 Task: Open Card Event Coordination Review in Board Customer Churn Analysis to Workspace External Affairs and add a team member Softage.1@softage.net, a label Green, a checklist Sales Operations, an attachment from Trello, a color Green and finally, add a card description 'Develop and launch new sales promotion for existing customers' and a comment 'Given the potential impact of this task on our team morale and motivation, let us ensure that we approach it with a sense of positivity and enthusiasm.'. Add a start date 'Jan 05, 1900' with a due date 'Jan 12, 1900'
Action: Mouse moved to (764, 277)
Screenshot: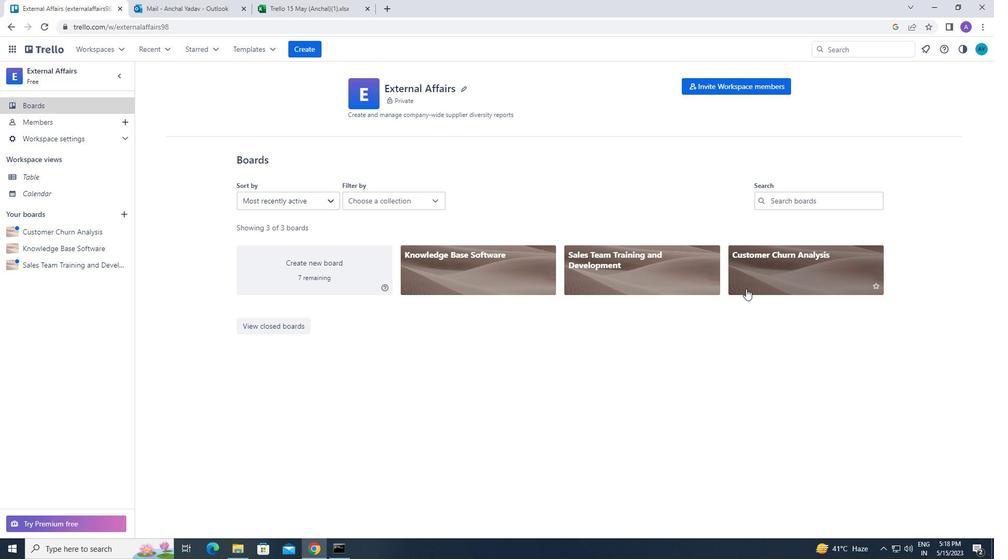 
Action: Mouse pressed left at (764, 277)
Screenshot: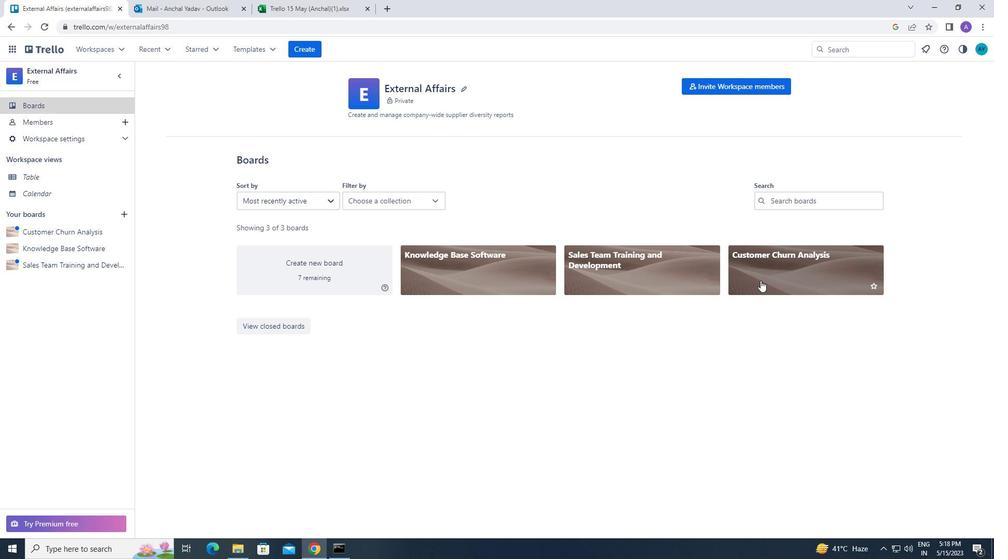 
Action: Mouse moved to (365, 125)
Screenshot: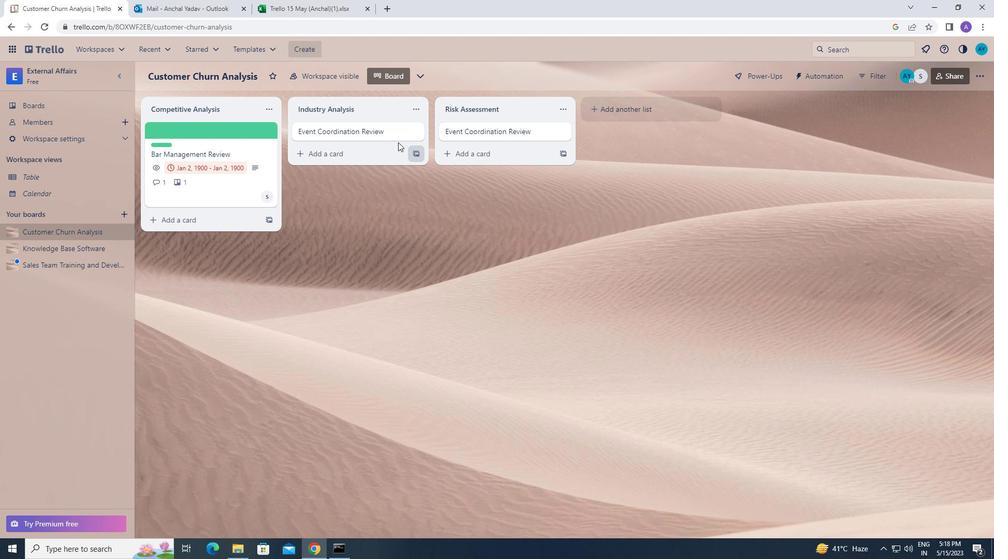 
Action: Mouse pressed left at (365, 125)
Screenshot: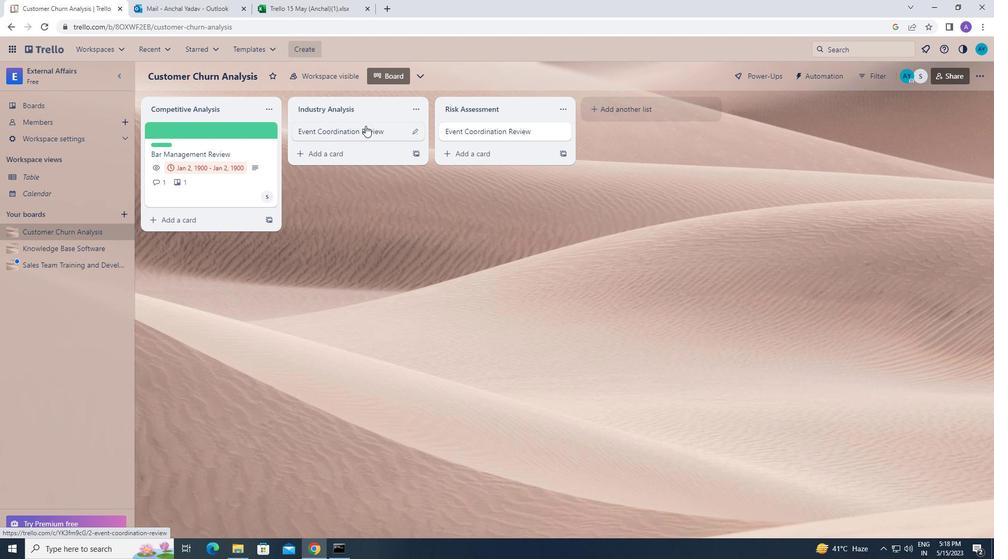 
Action: Mouse moved to (631, 165)
Screenshot: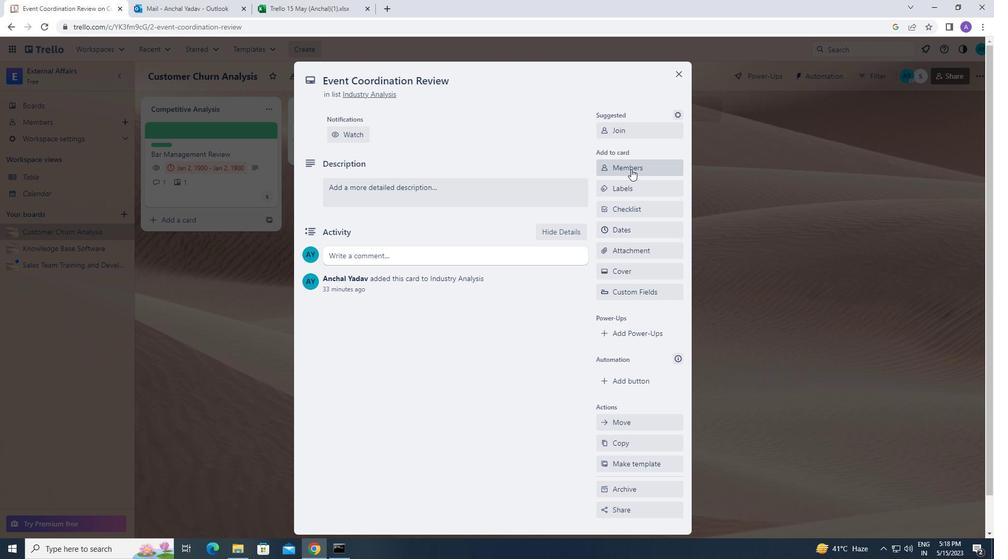 
Action: Mouse pressed left at (631, 165)
Screenshot: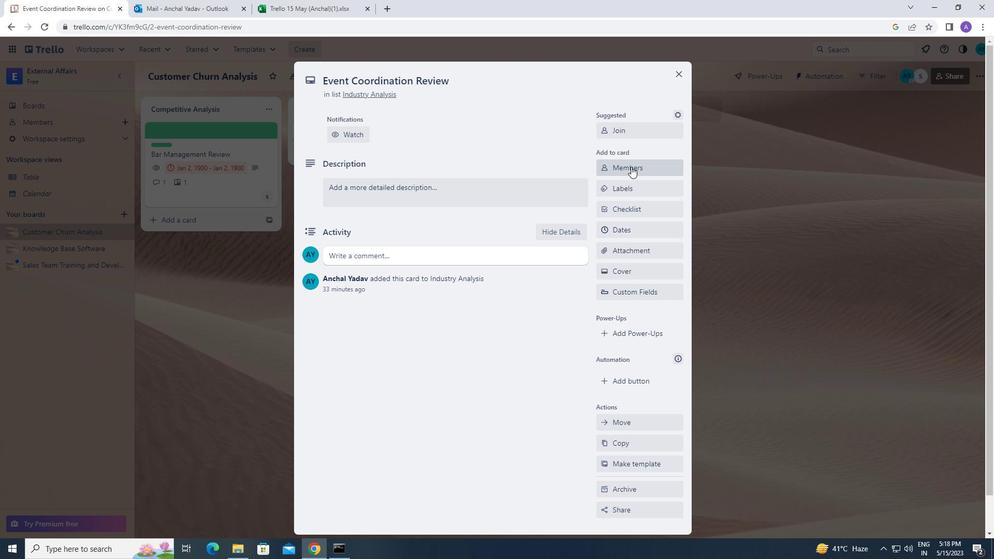 
Action: Mouse moved to (642, 216)
Screenshot: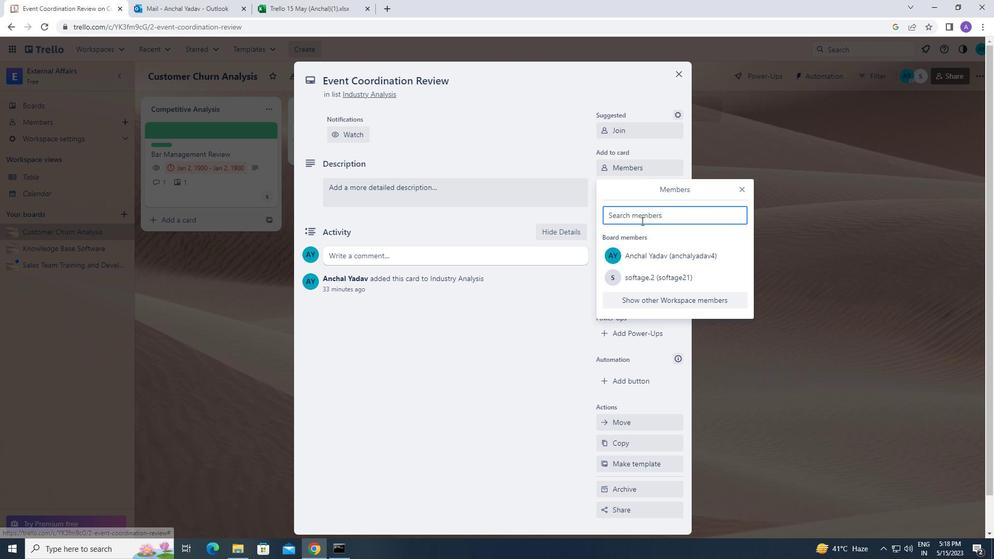 
Action: Mouse pressed left at (642, 216)
Screenshot: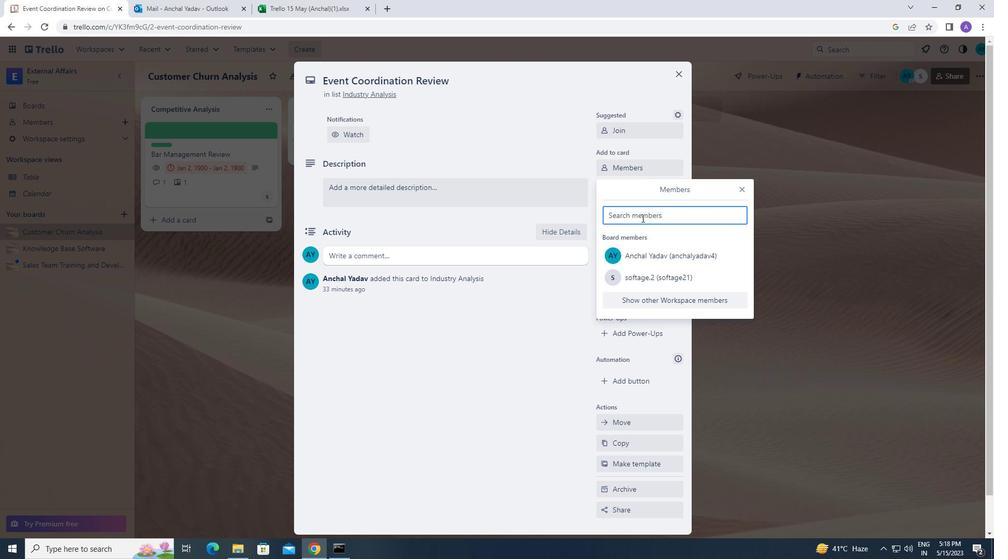 
Action: Key pressed <Key.caps_lock>s<Key.caps_lock>oftage.1<Key.shift_r>@sof
Screenshot: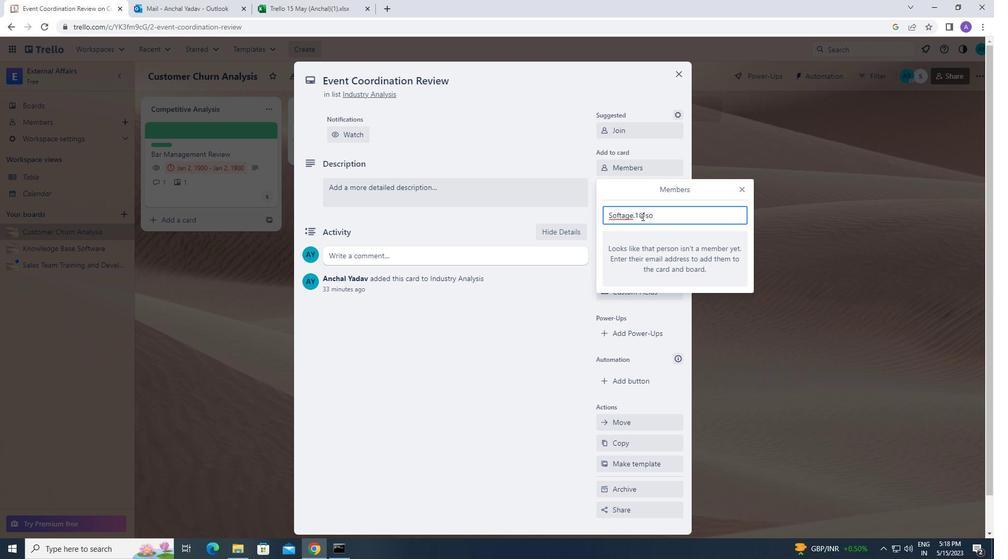 
Action: Mouse moved to (569, 322)
Screenshot: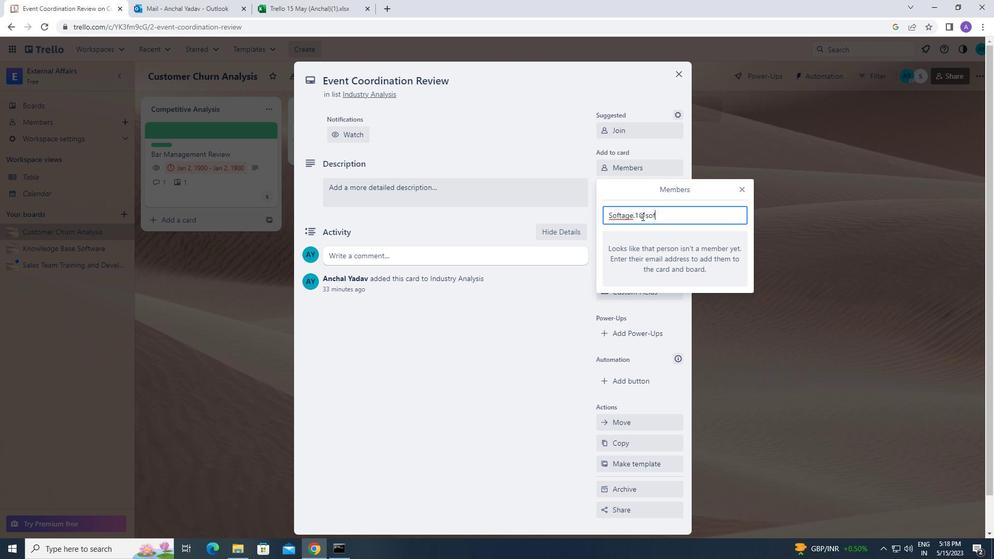 
Action: Key pressed t
Screenshot: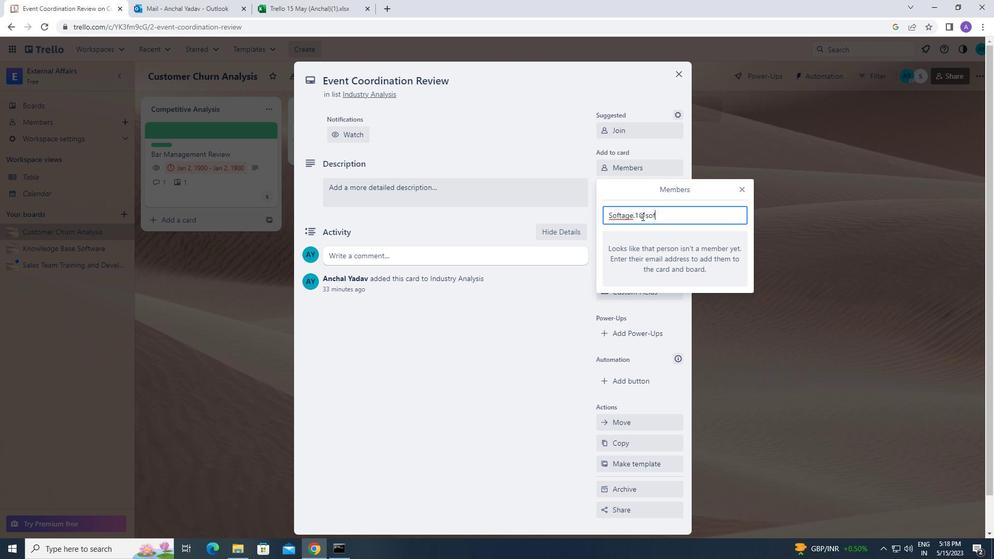 
Action: Mouse moved to (484, 300)
Screenshot: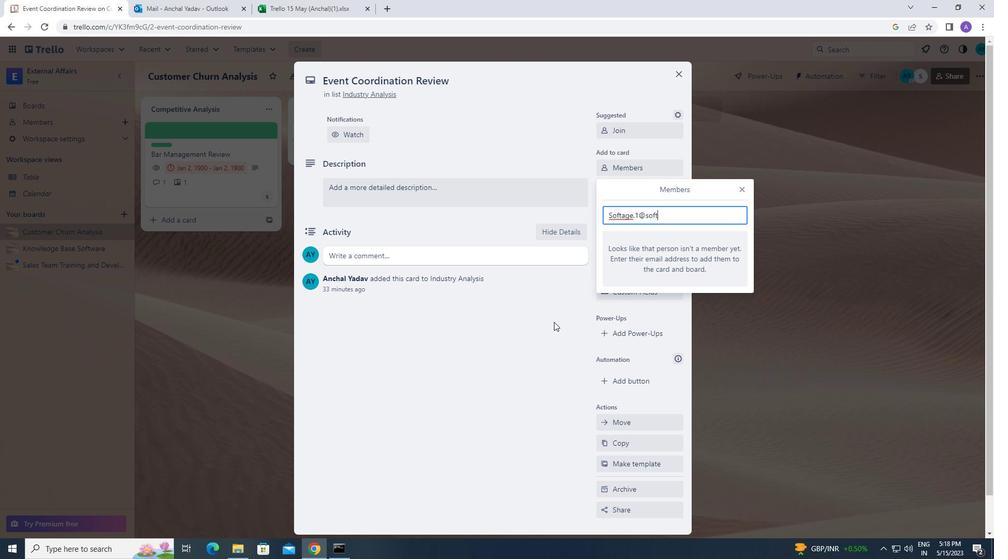 
Action: Key pressed age.net
Screenshot: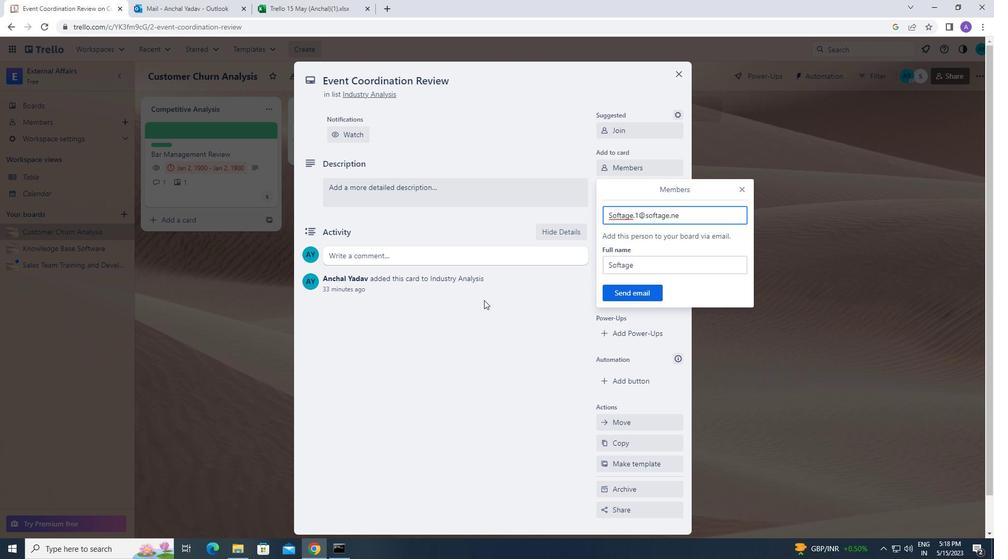 
Action: Mouse moved to (612, 289)
Screenshot: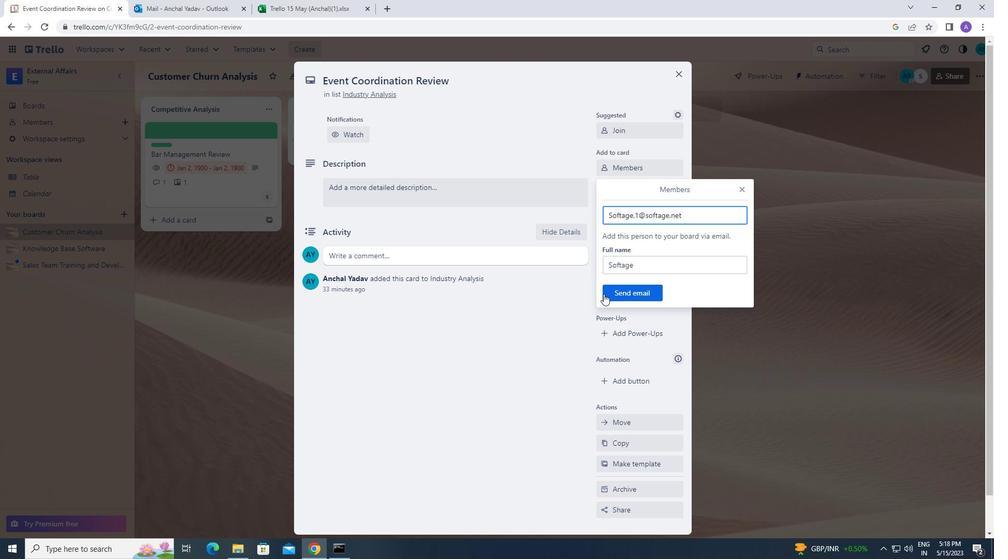 
Action: Mouse pressed left at (612, 289)
Screenshot: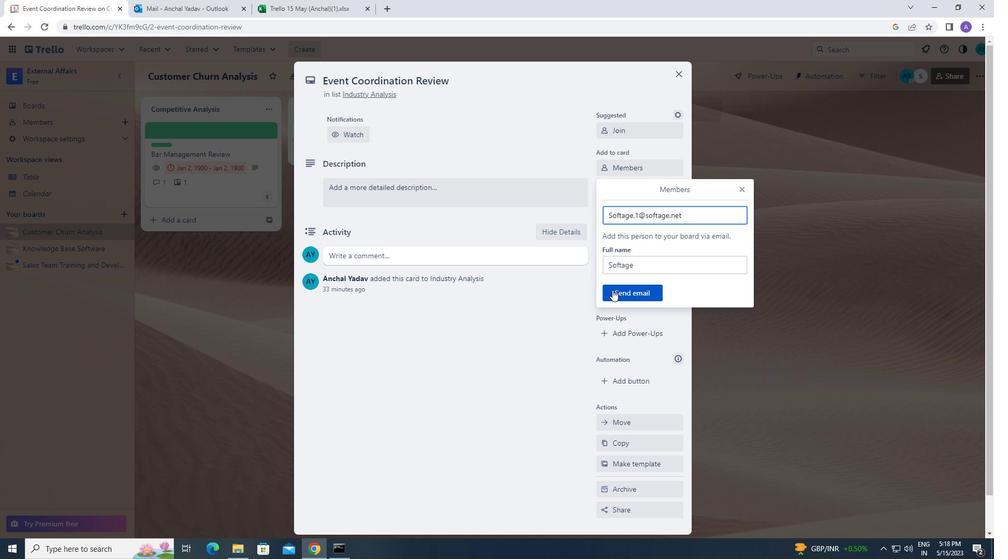 
Action: Mouse moved to (636, 184)
Screenshot: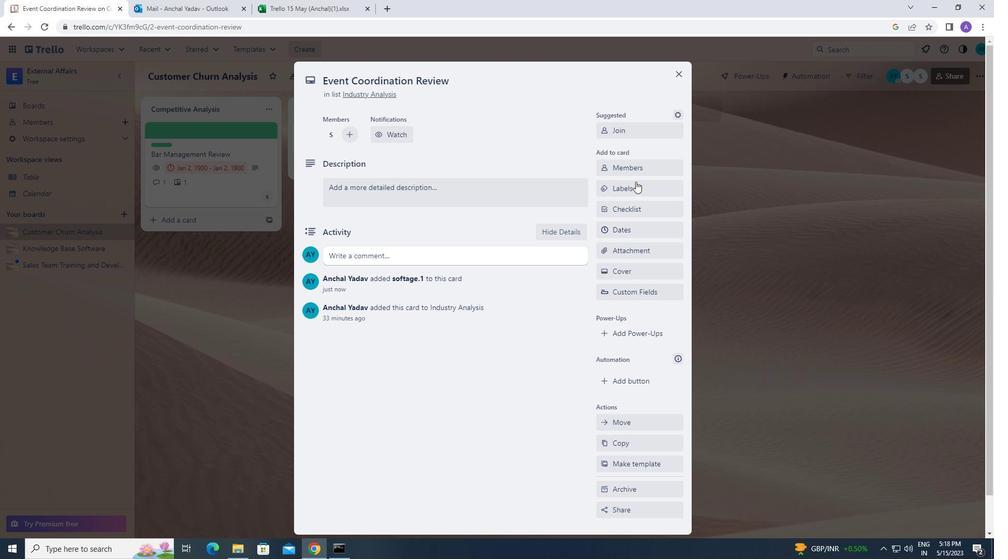 
Action: Mouse pressed left at (636, 184)
Screenshot: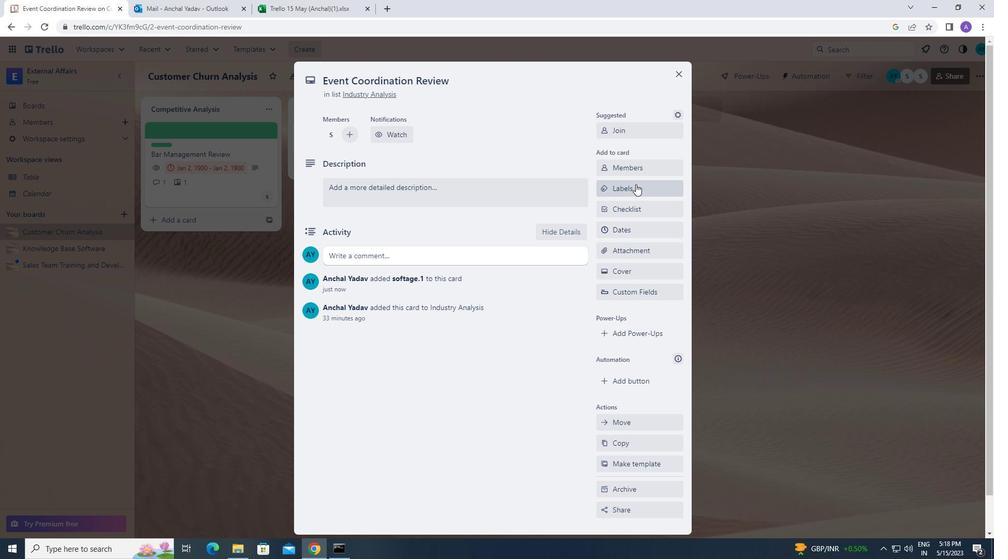 
Action: Mouse moved to (667, 392)
Screenshot: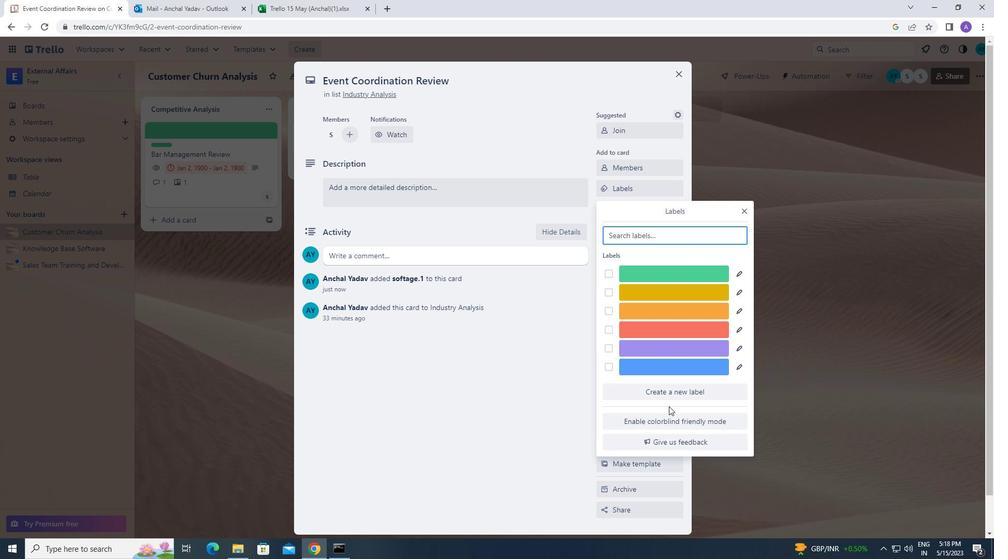 
Action: Mouse pressed left at (667, 392)
Screenshot: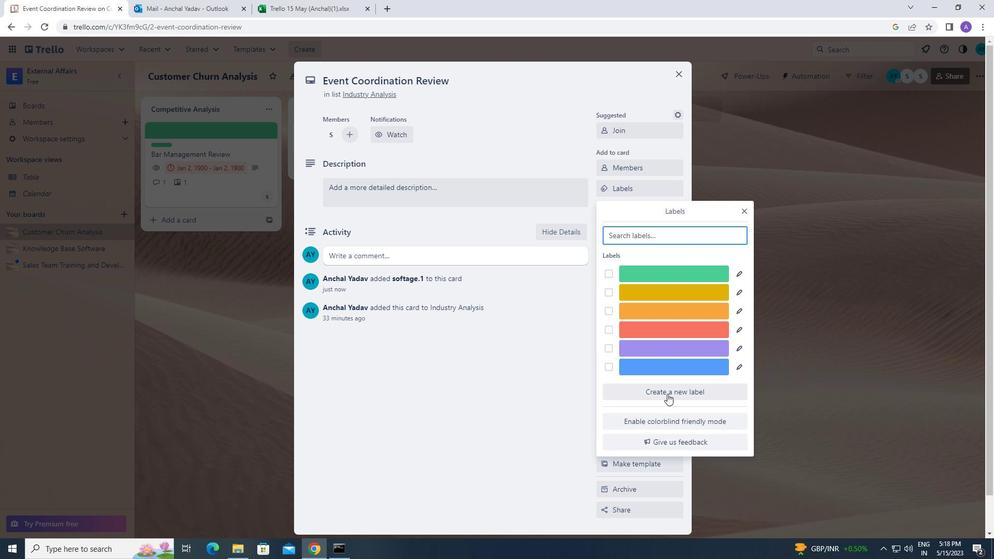 
Action: Mouse moved to (614, 360)
Screenshot: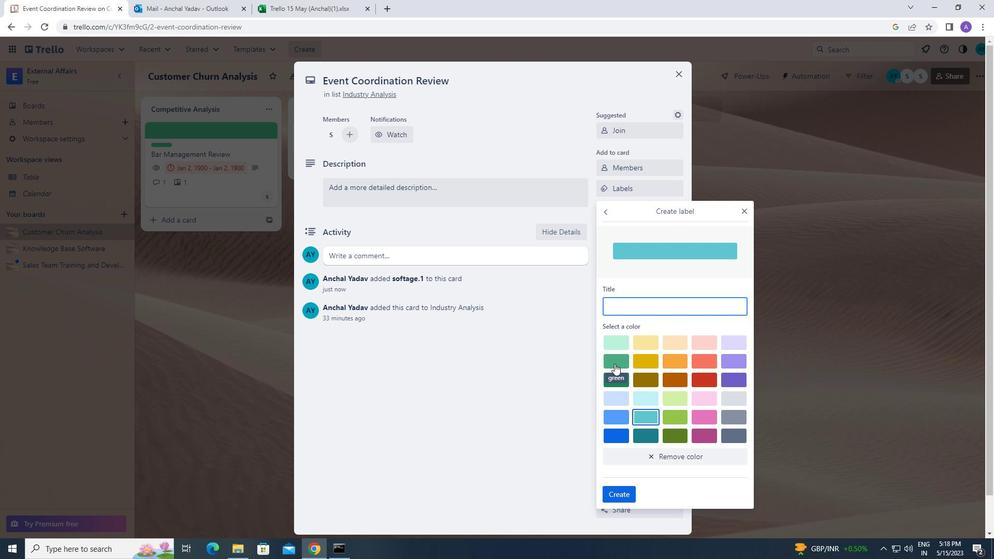 
Action: Mouse pressed left at (614, 360)
Screenshot: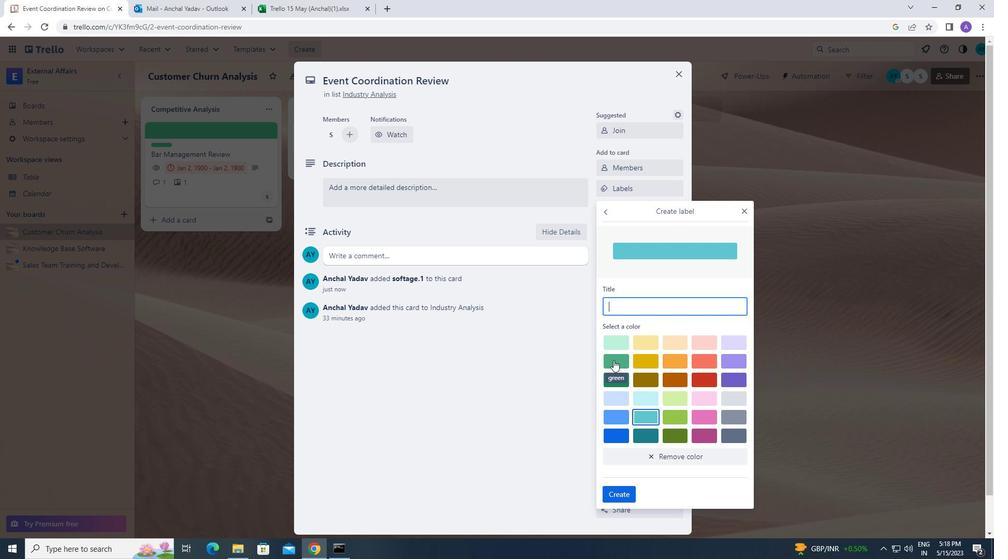 
Action: Mouse moved to (618, 493)
Screenshot: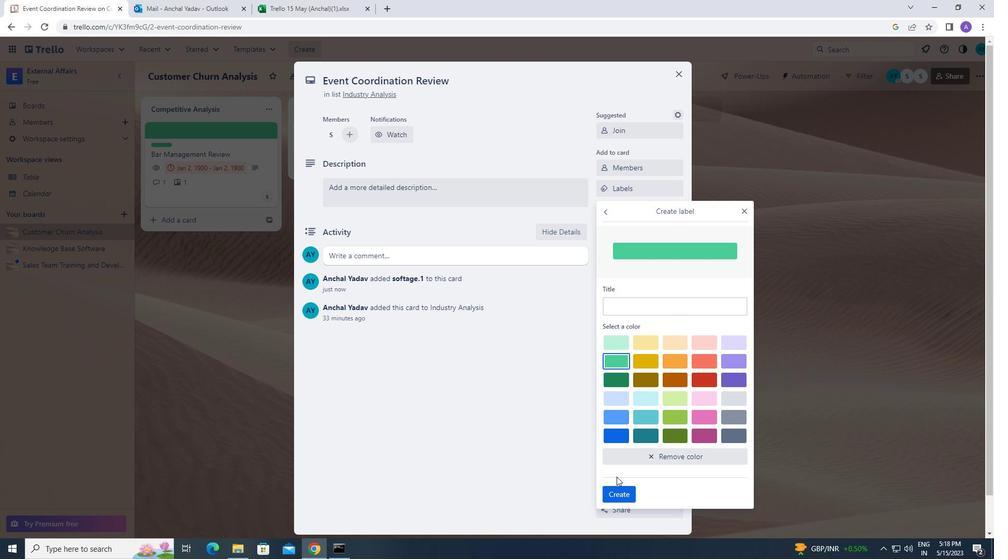 
Action: Mouse pressed left at (618, 493)
Screenshot: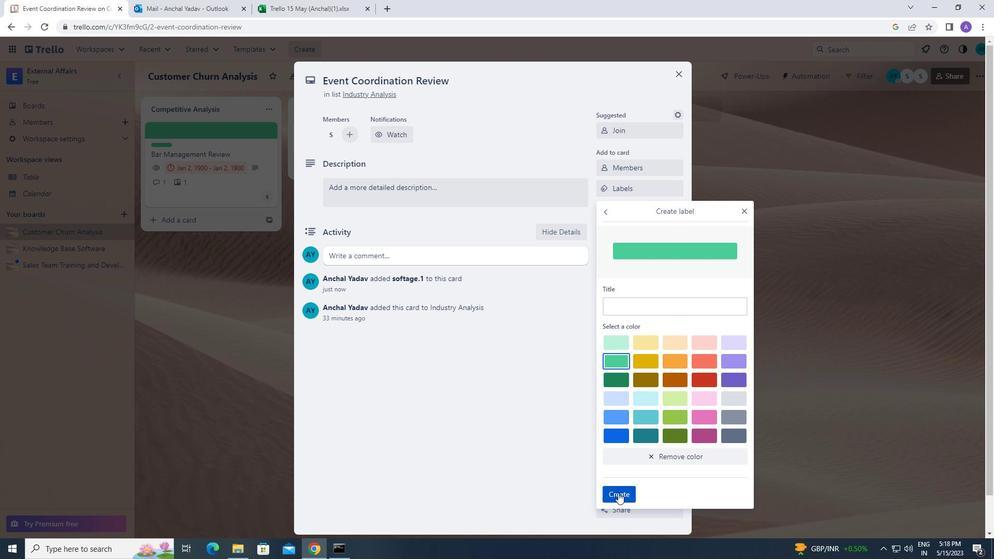 
Action: Mouse moved to (746, 212)
Screenshot: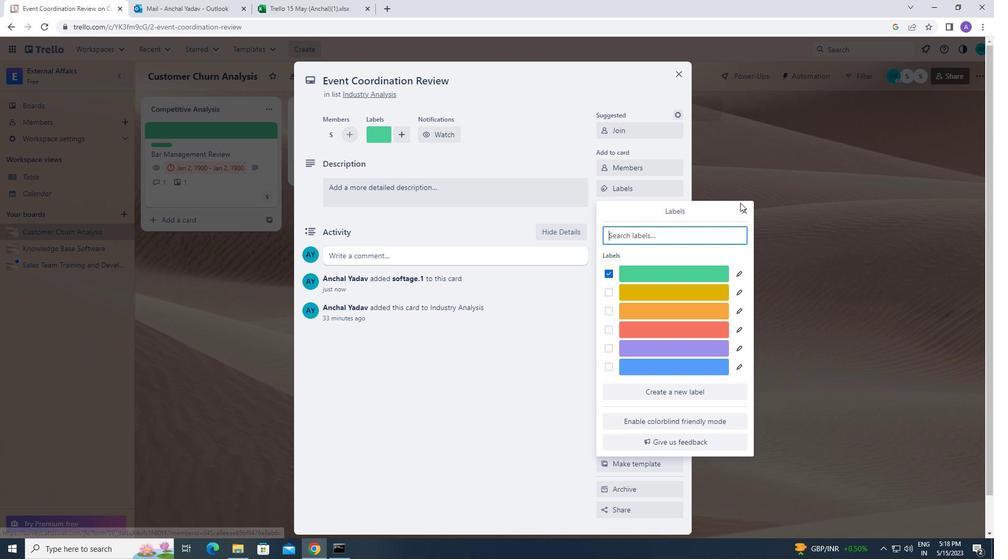 
Action: Mouse pressed left at (746, 212)
Screenshot: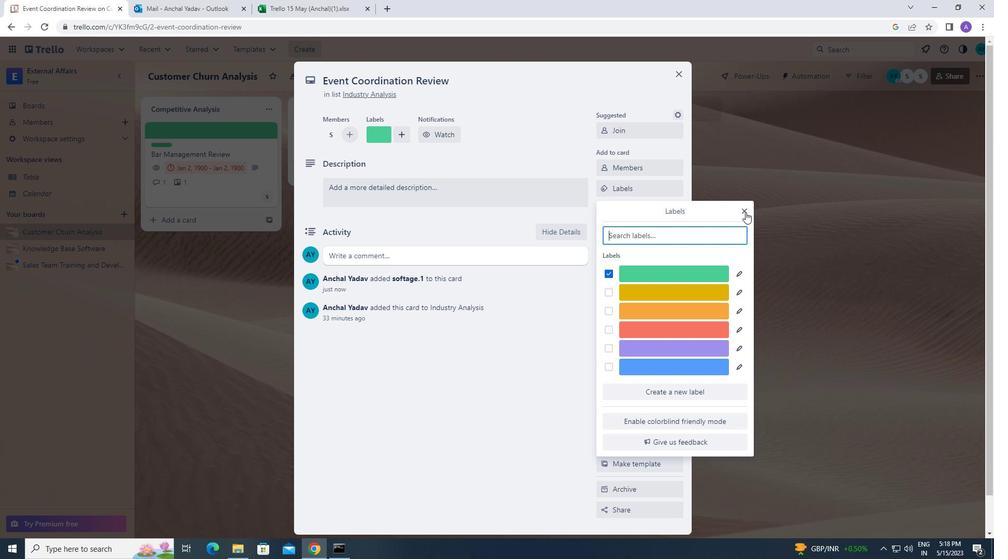 
Action: Mouse moved to (646, 209)
Screenshot: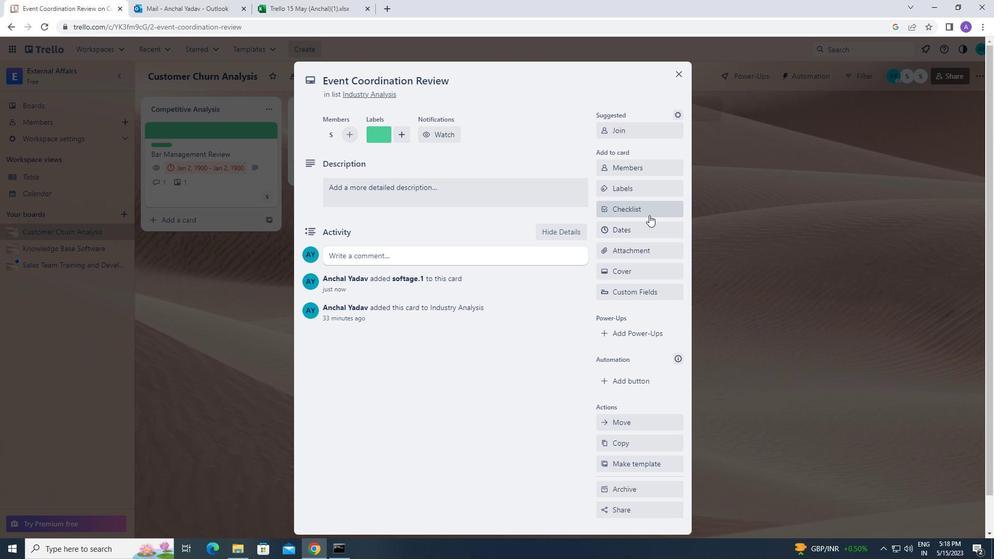 
Action: Mouse pressed left at (646, 209)
Screenshot: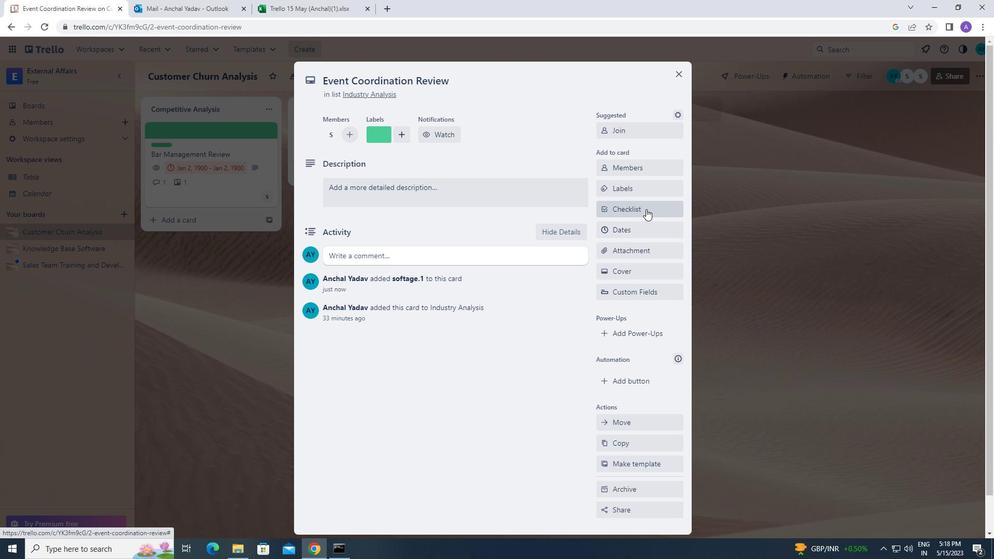 
Action: Mouse moved to (638, 231)
Screenshot: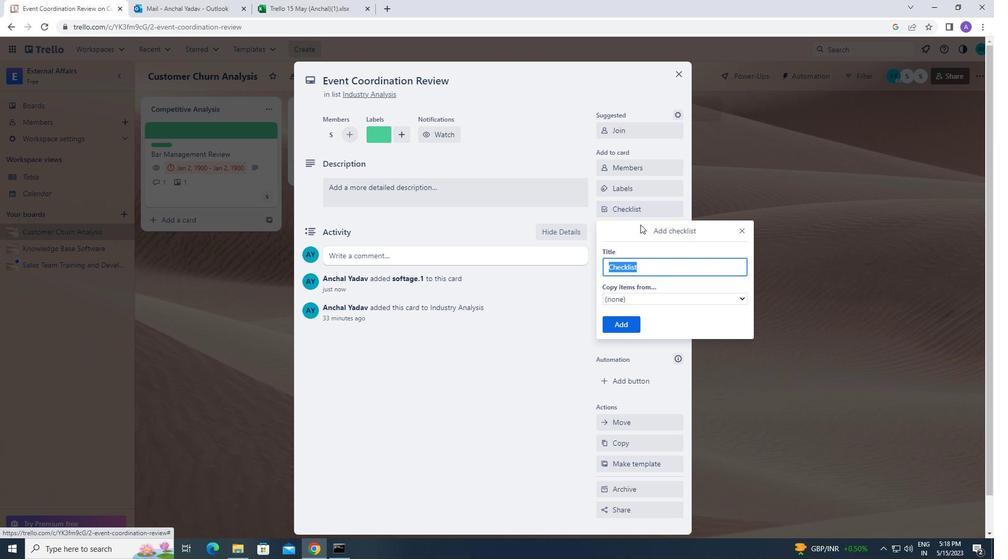 
Action: Key pressed <Key.caps_lock>s<Key.caps_lock>ales<Key.space><Key.caps_lock>o<Key.caps_lock>pr<Key.backspace>erations
Screenshot: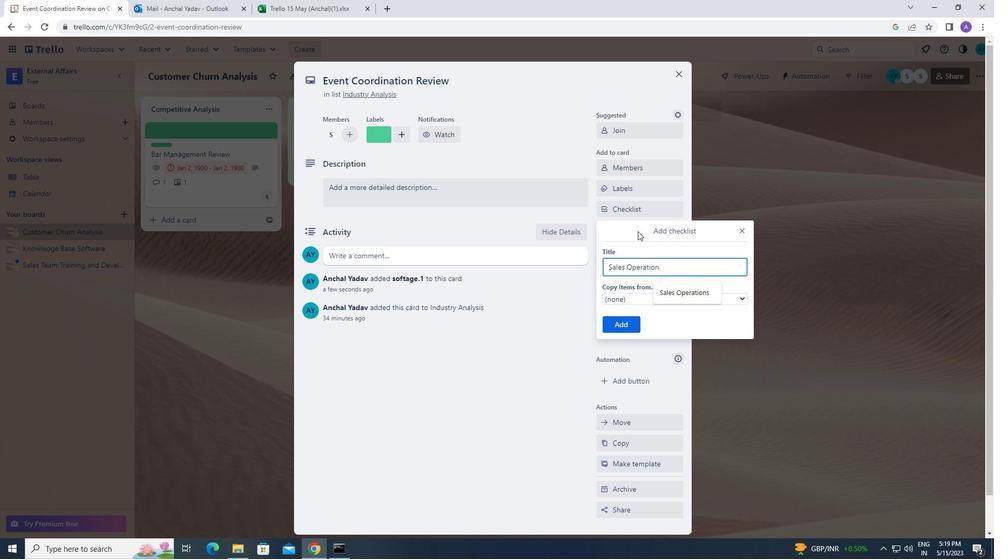 
Action: Mouse moved to (621, 322)
Screenshot: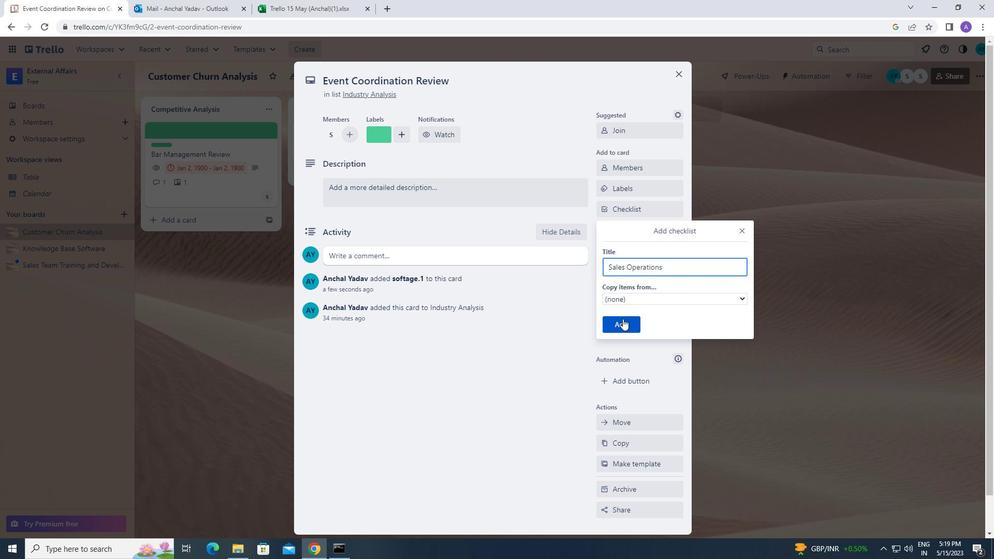 
Action: Mouse pressed left at (621, 322)
Screenshot: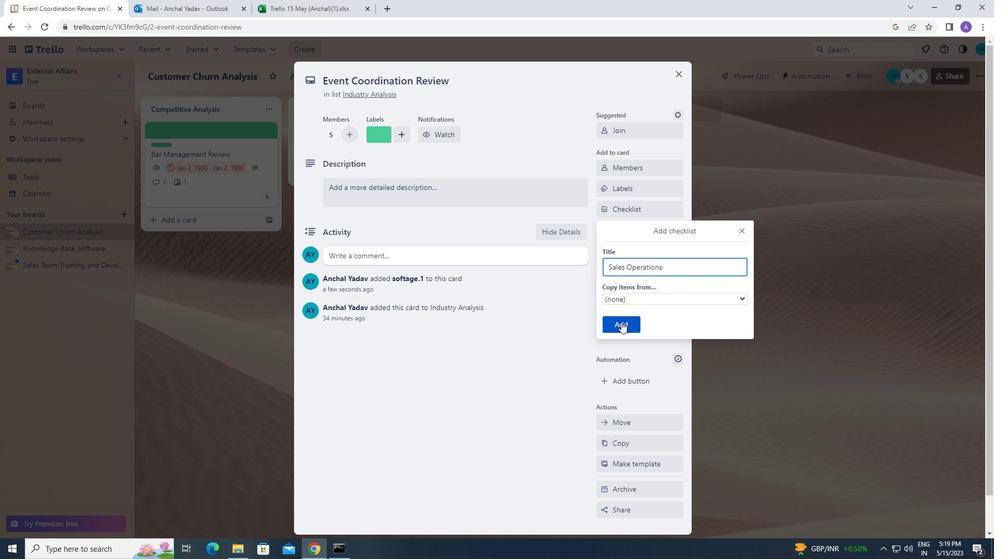 
Action: Mouse moved to (629, 246)
Screenshot: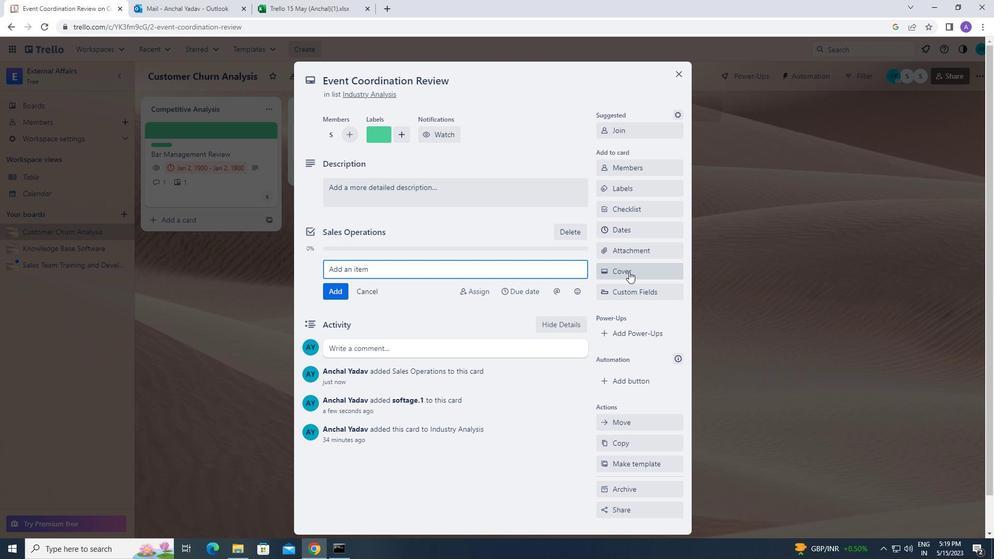 
Action: Mouse pressed left at (629, 246)
Screenshot: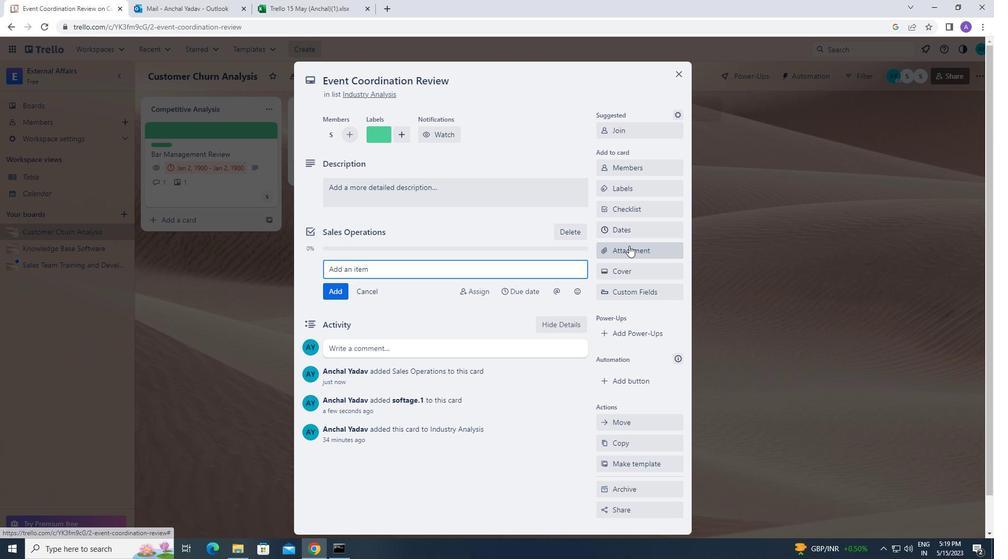 
Action: Mouse moved to (631, 317)
Screenshot: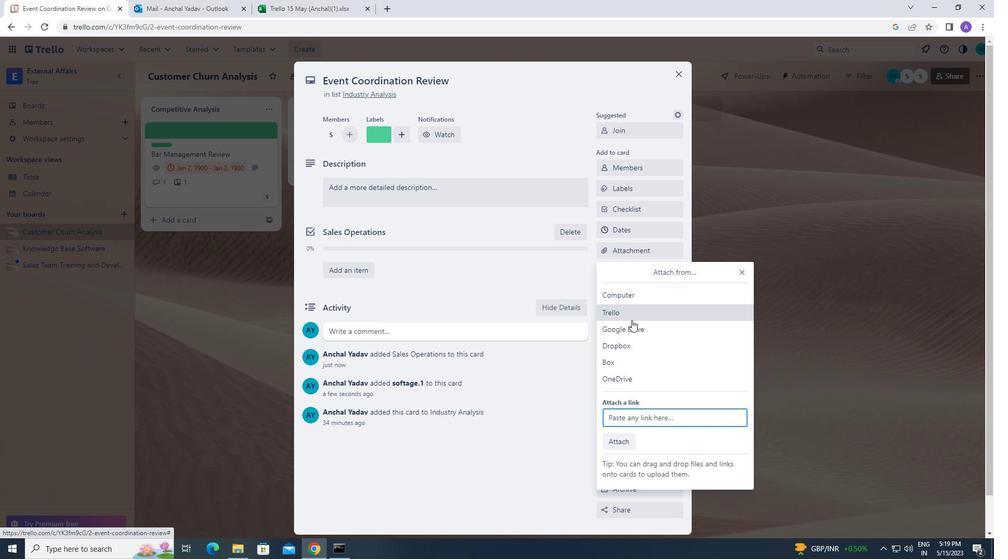 
Action: Mouse pressed left at (631, 317)
Screenshot: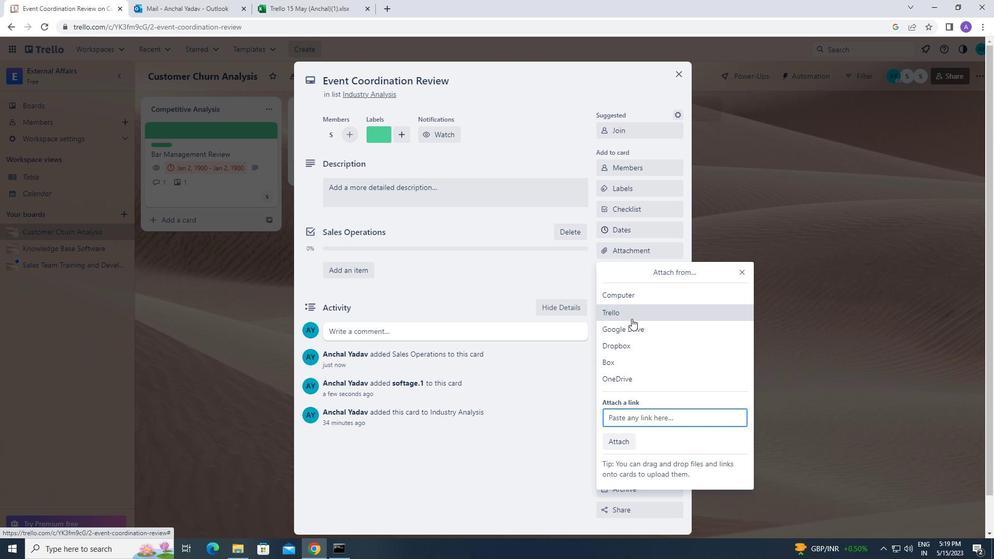 
Action: Mouse moved to (633, 342)
Screenshot: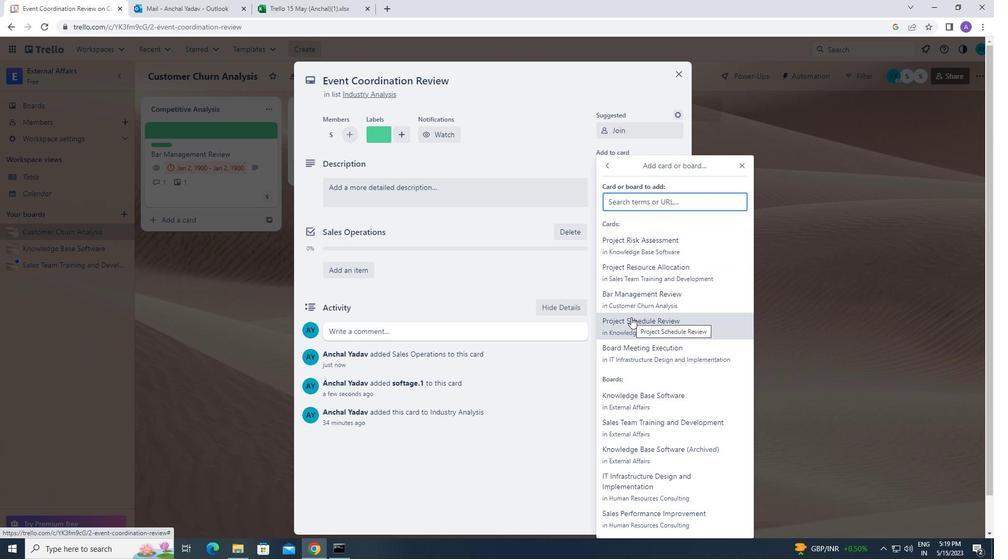 
Action: Mouse pressed left at (633, 342)
Screenshot: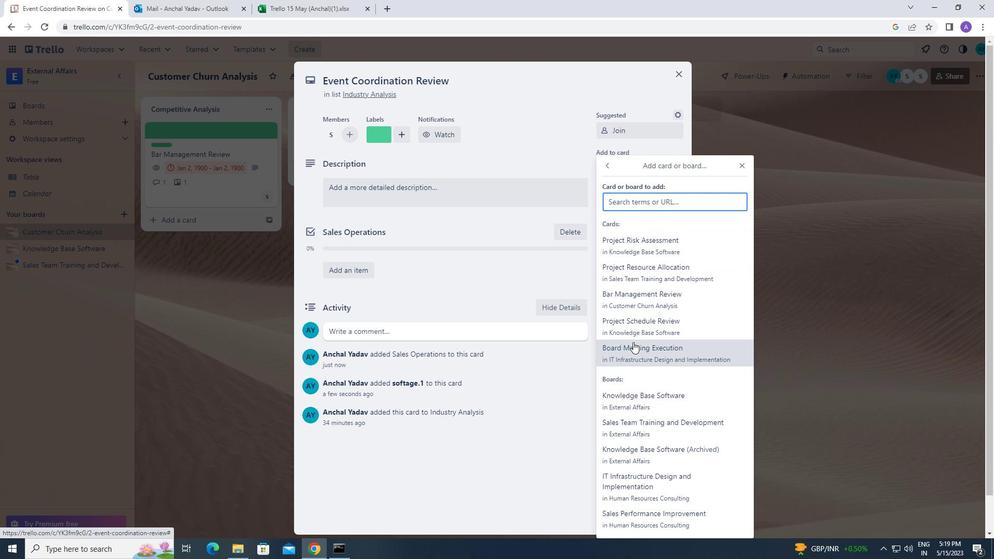 
Action: Mouse moved to (624, 275)
Screenshot: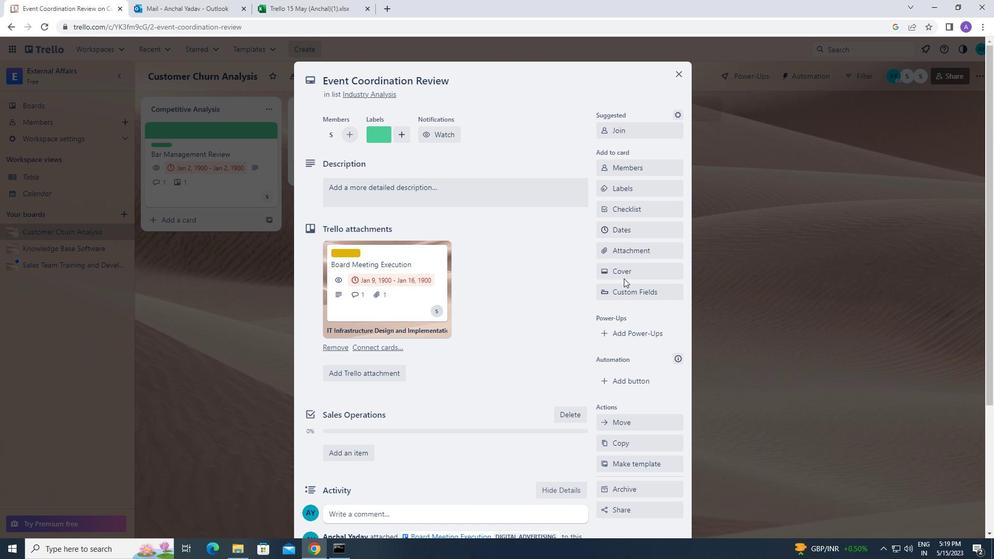 
Action: Mouse pressed left at (624, 275)
Screenshot: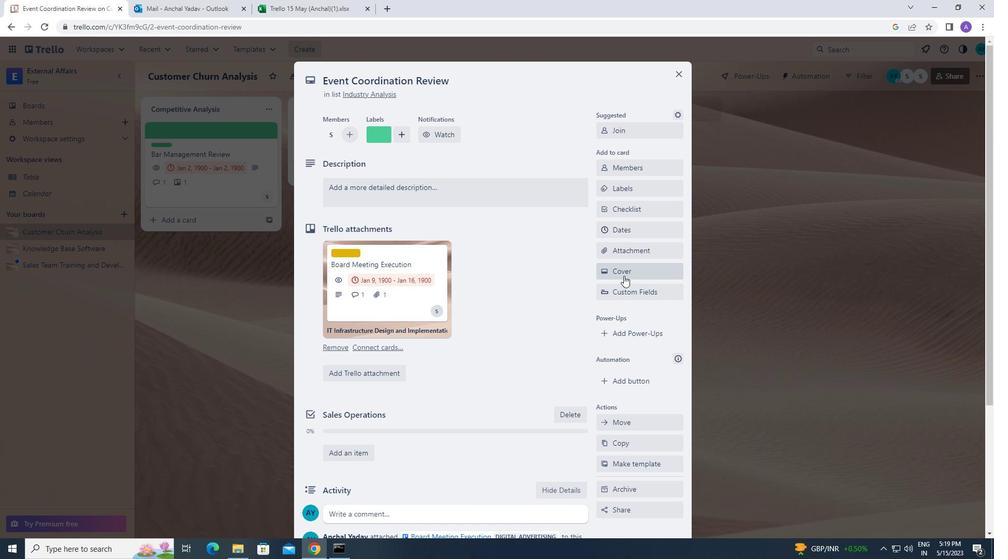 
Action: Mouse moved to (618, 327)
Screenshot: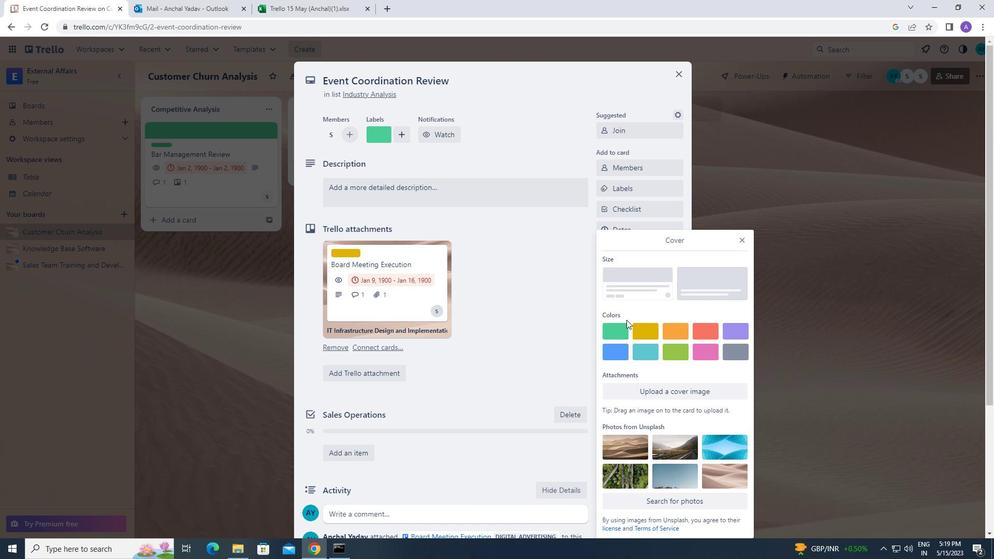 
Action: Mouse pressed left at (618, 327)
Screenshot: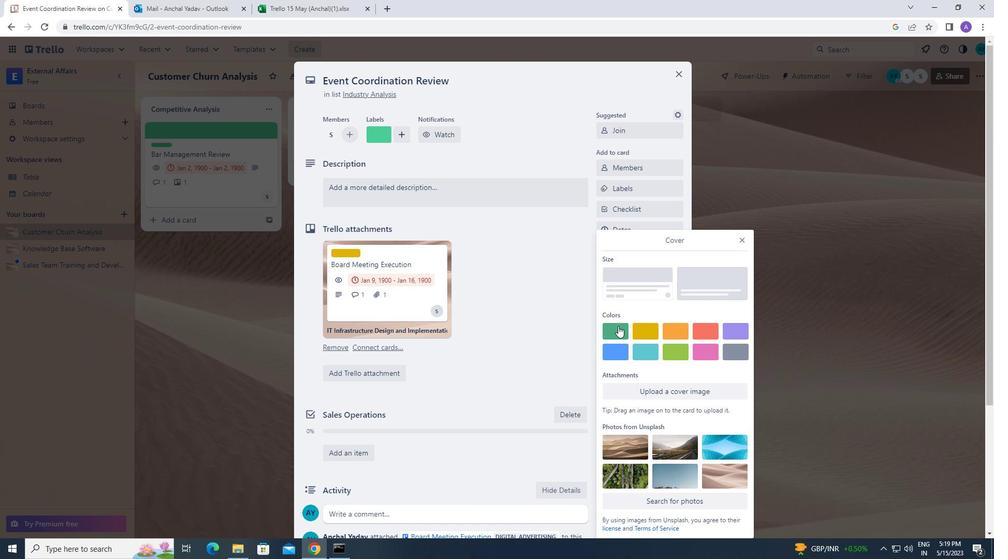 
Action: Mouse moved to (737, 221)
Screenshot: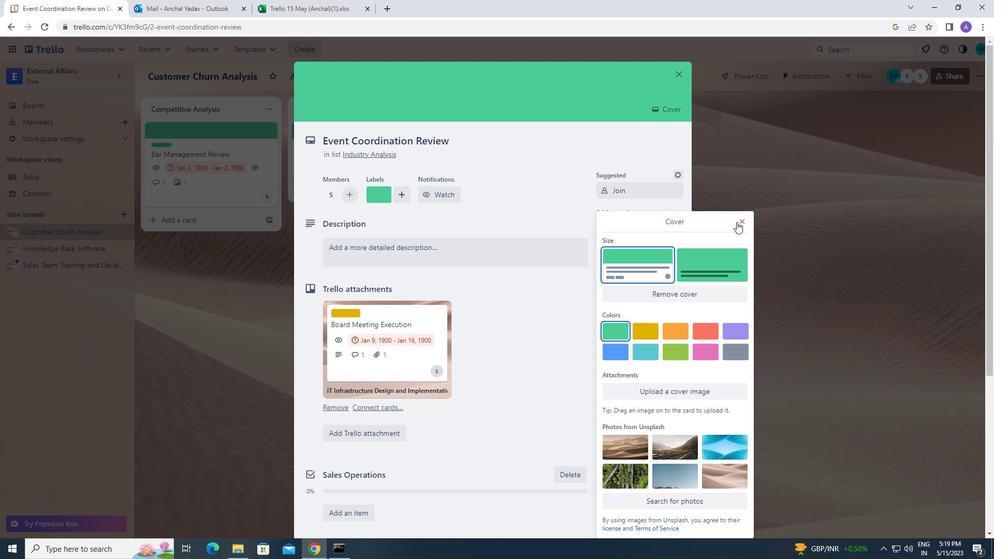 
Action: Mouse pressed left at (737, 221)
Screenshot: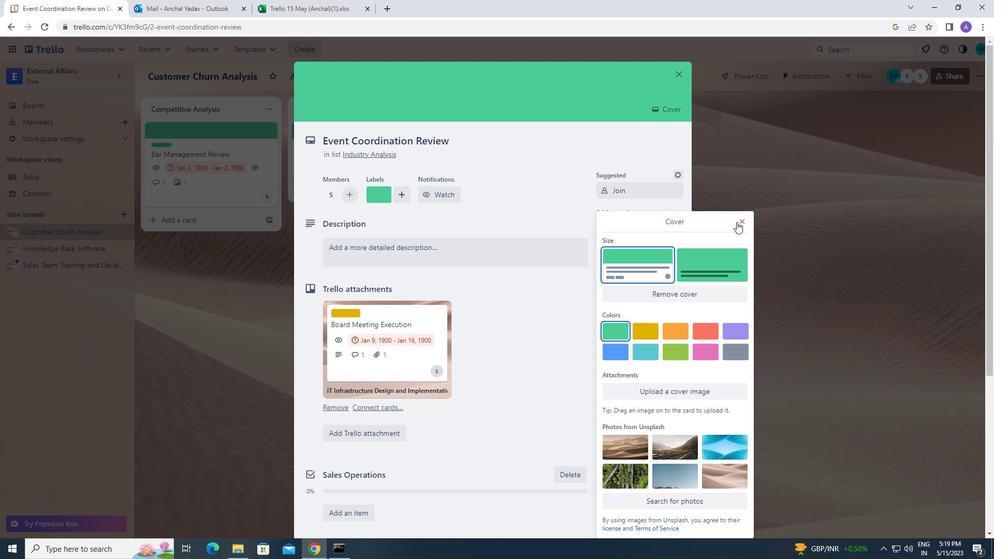 
Action: Mouse moved to (397, 245)
Screenshot: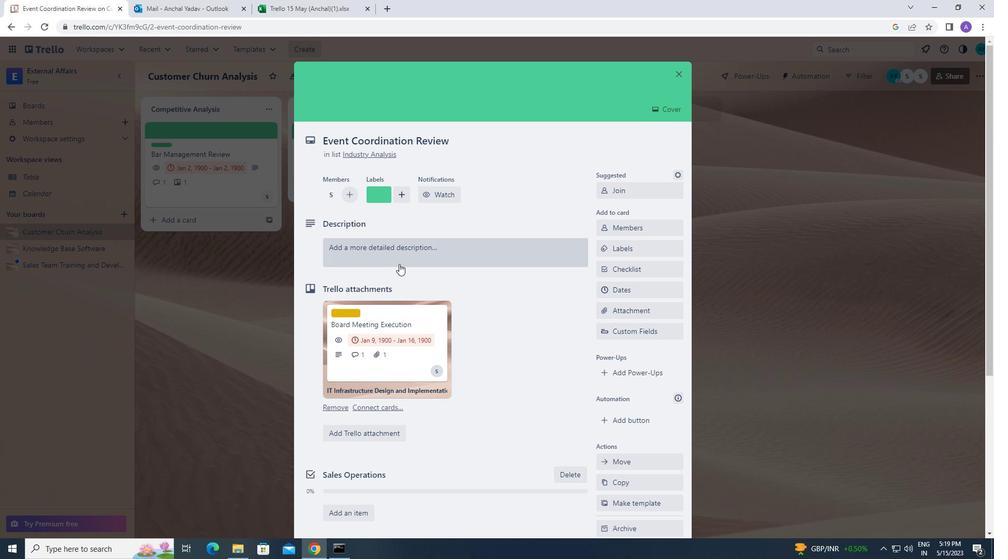 
Action: Mouse pressed left at (397, 245)
Screenshot: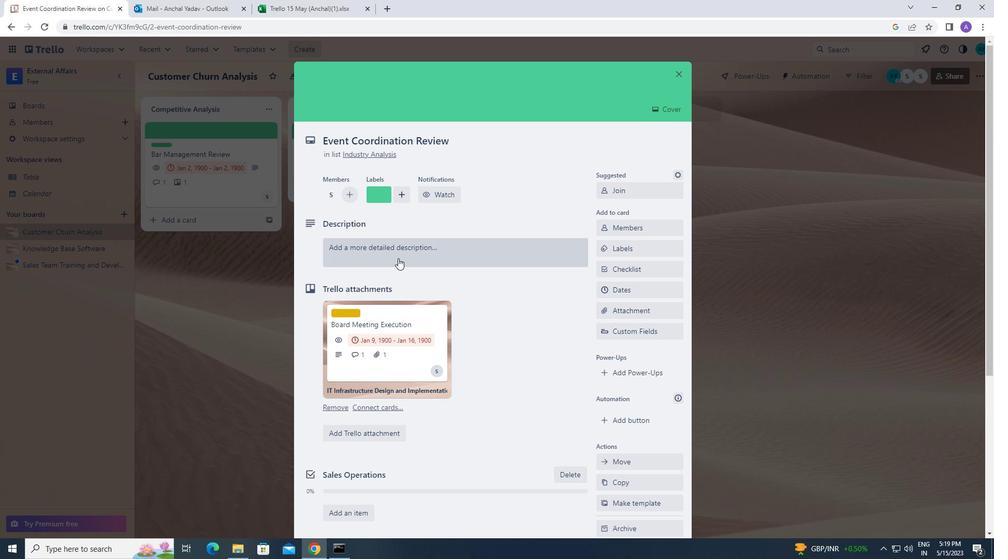 
Action: Mouse moved to (372, 288)
Screenshot: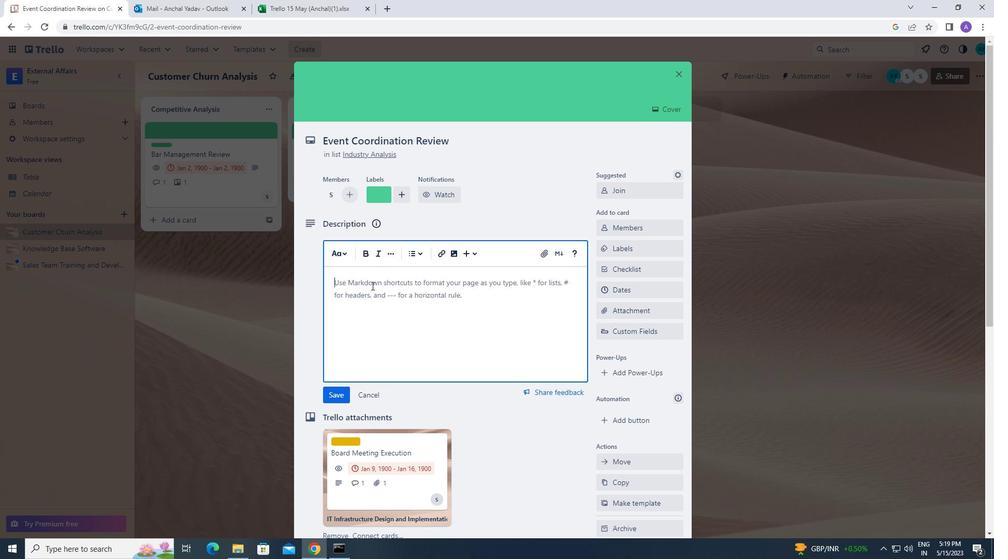
Action: Mouse pressed left at (372, 288)
Screenshot: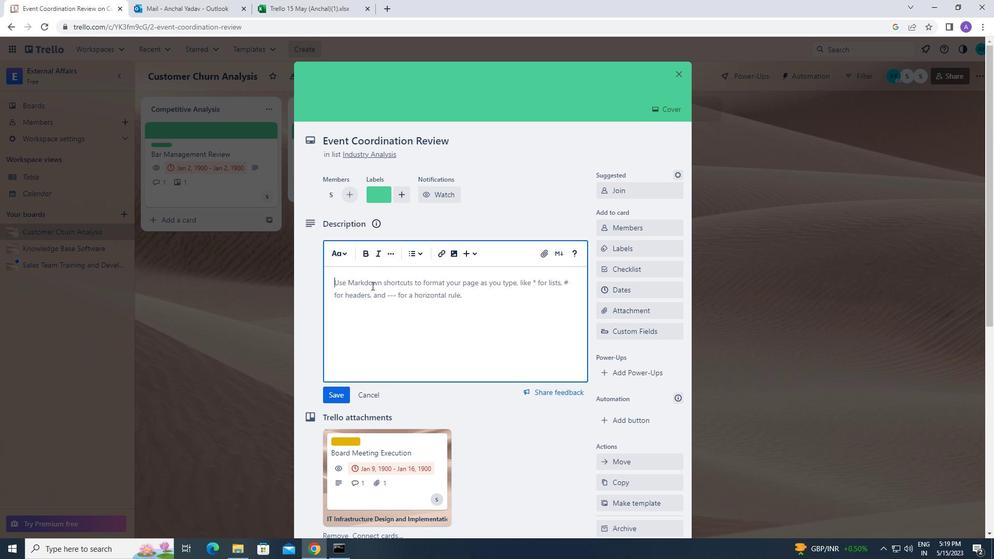 
Action: Key pressed <Key.caps_lock>d<Key.caps_lock>evelop<Key.space>and<Key.space>laum<Key.backspace>nch<Key.space>new<Key.space>sales<Key.space>promotion<Key.space>for<Key.space>existing<Key.space>customers
Screenshot: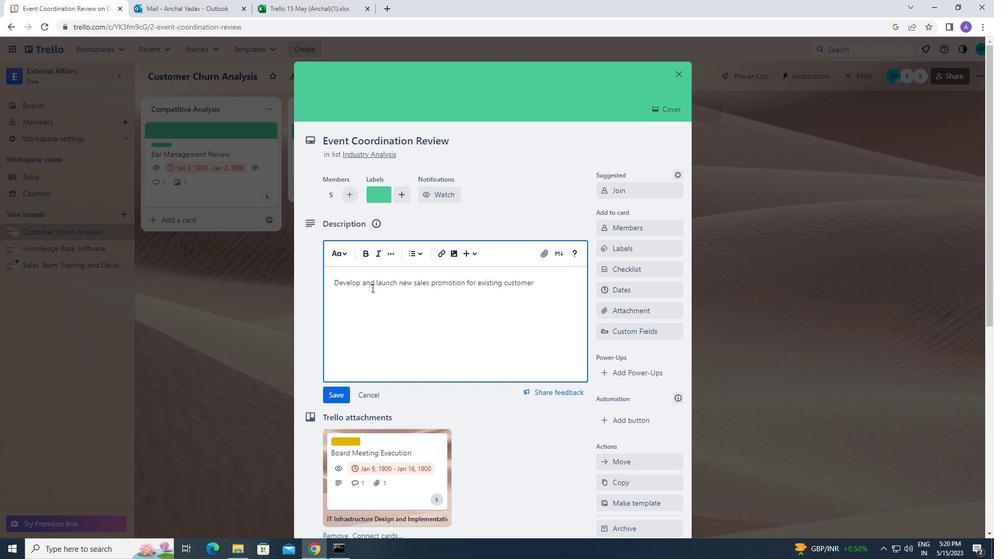 
Action: Mouse moved to (333, 394)
Screenshot: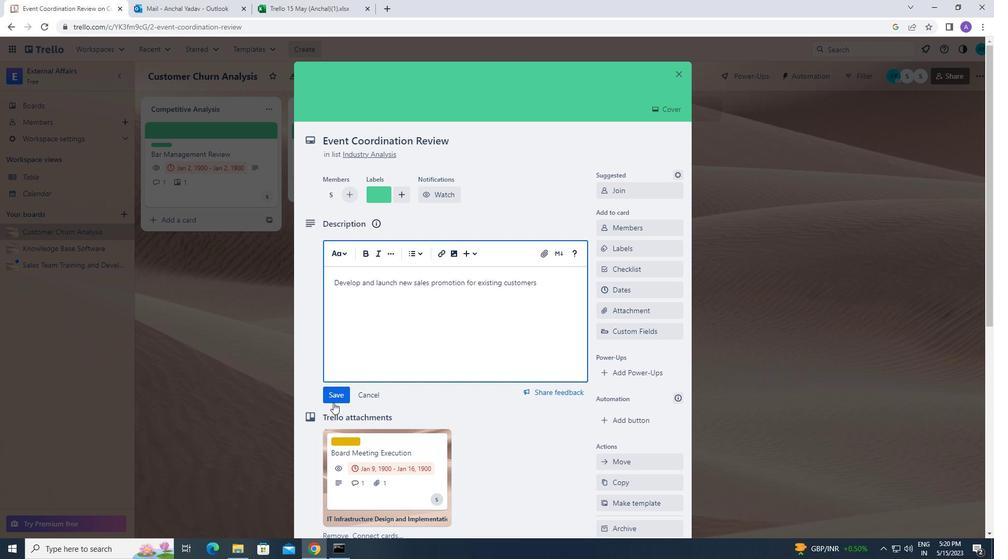 
Action: Mouse pressed left at (333, 394)
Screenshot: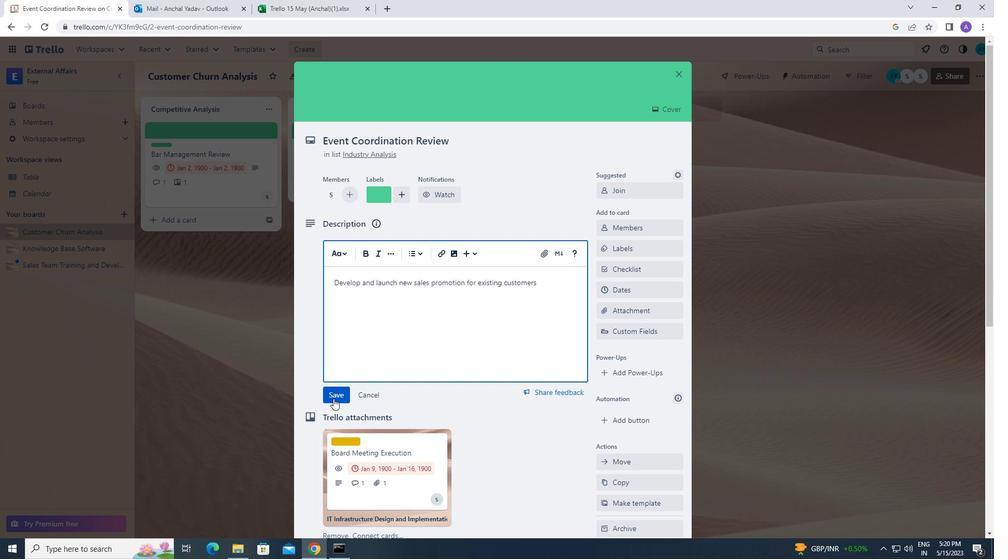 
Action: Mouse moved to (340, 425)
Screenshot: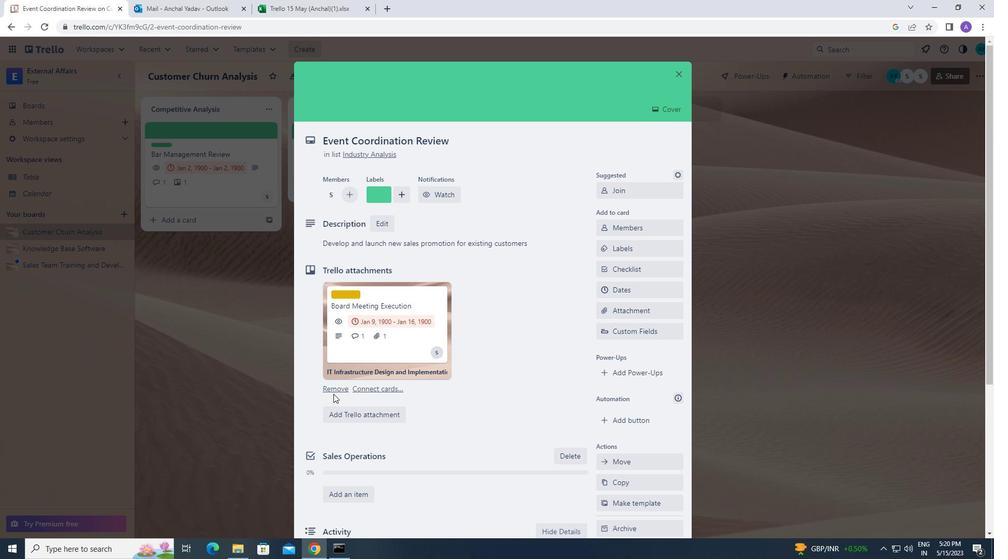 
Action: Mouse scrolled (340, 425) with delta (0, 0)
Screenshot: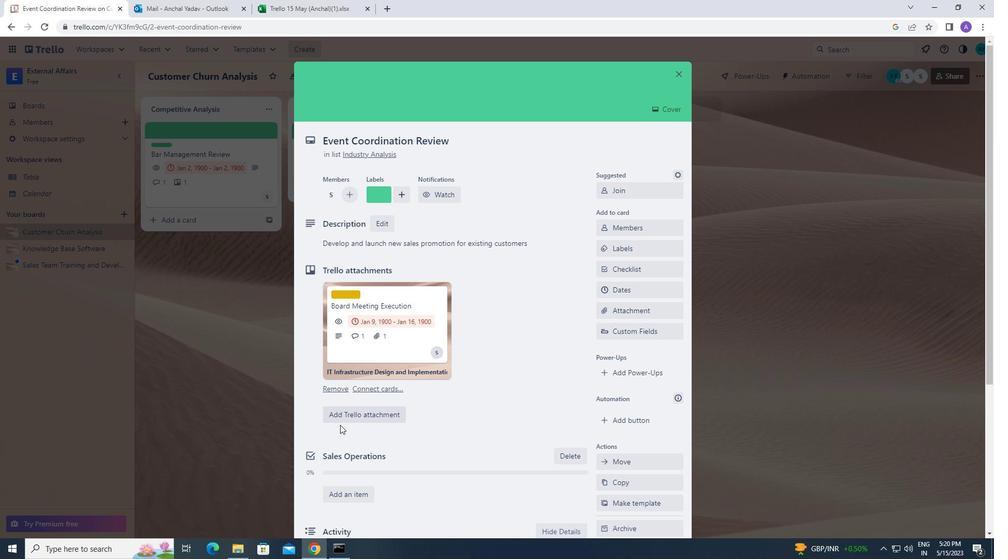 
Action: Mouse scrolled (340, 425) with delta (0, 0)
Screenshot: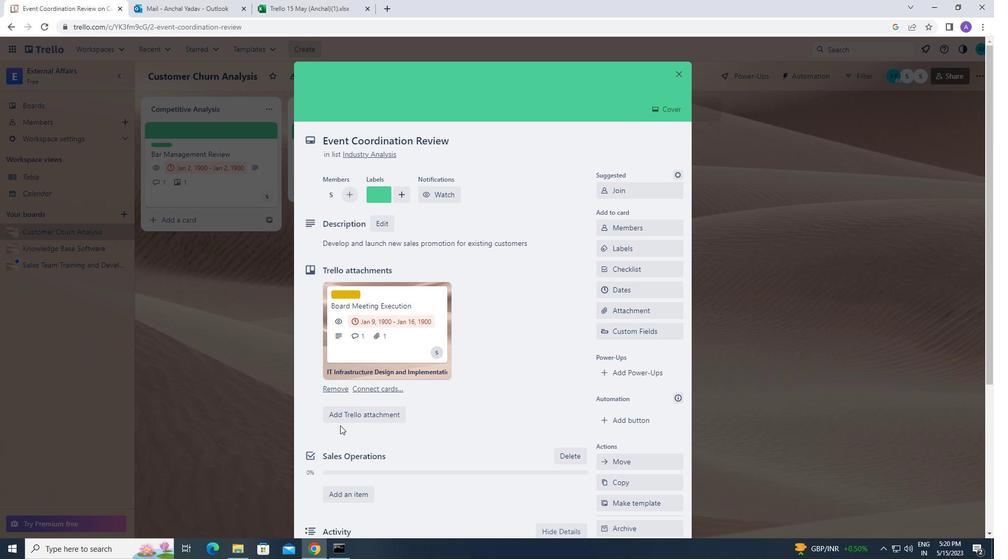 
Action: Mouse scrolled (340, 425) with delta (0, 0)
Screenshot: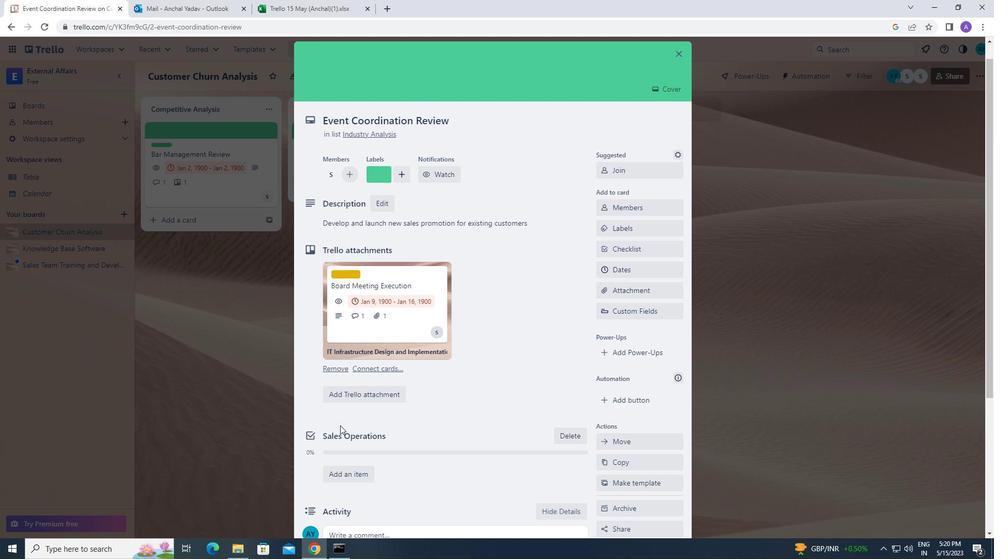 
Action: Mouse scrolled (340, 425) with delta (0, 0)
Screenshot: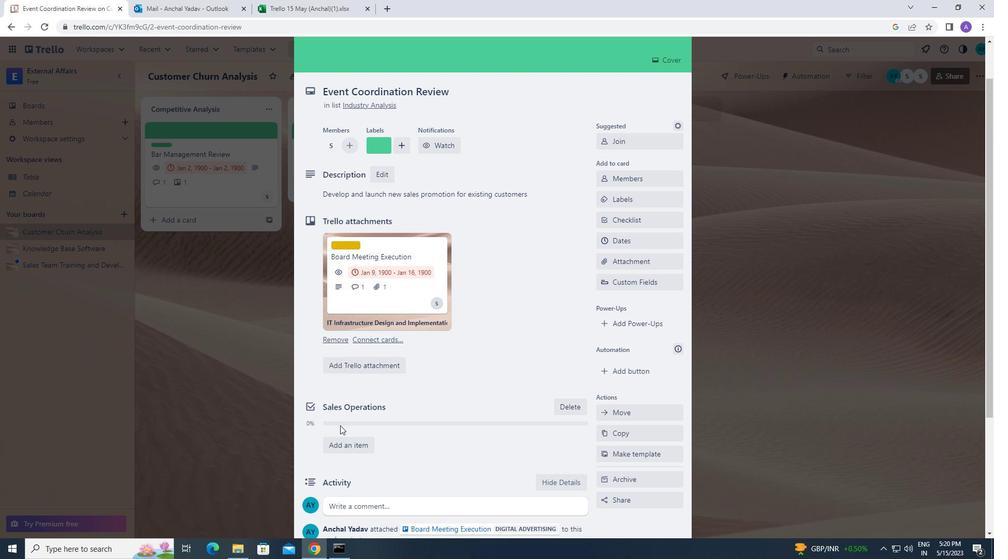 
Action: Mouse moved to (357, 346)
Screenshot: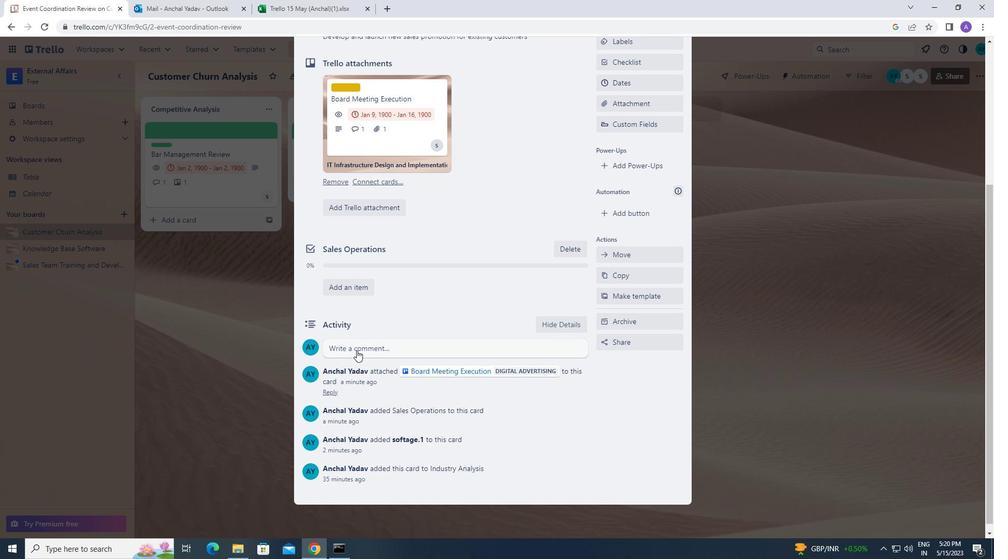 
Action: Mouse pressed left at (357, 346)
Screenshot: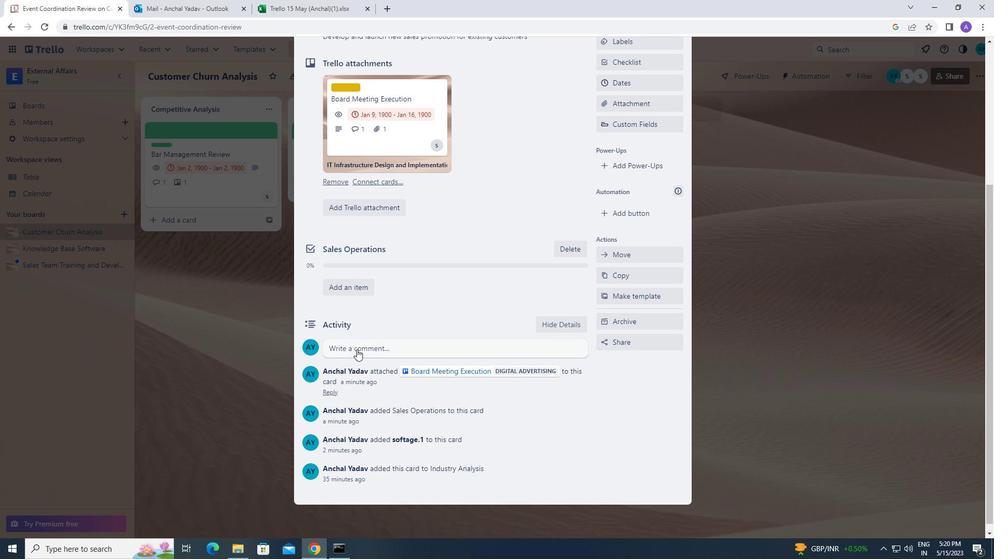 
Action: Mouse moved to (351, 376)
Screenshot: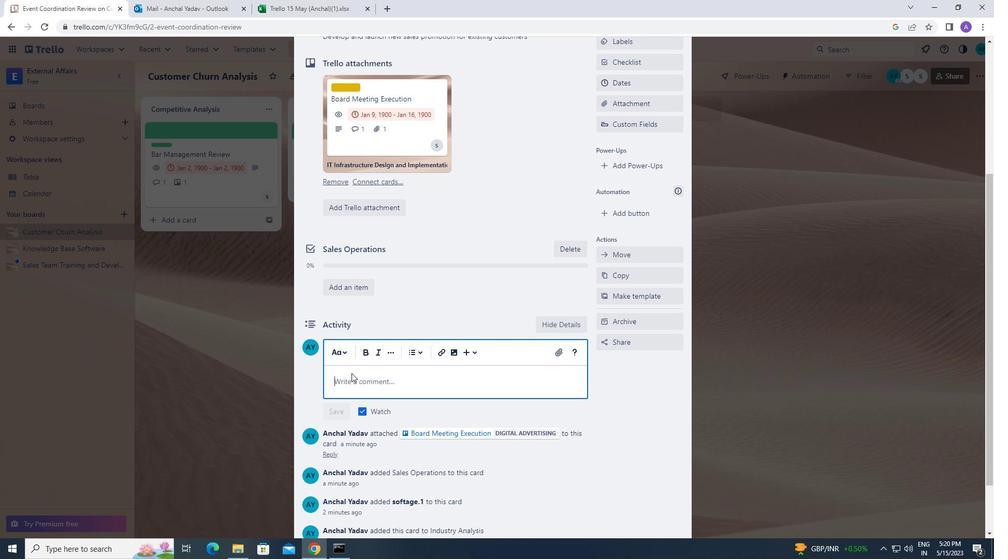 
Action: Mouse pressed left at (351, 376)
Screenshot: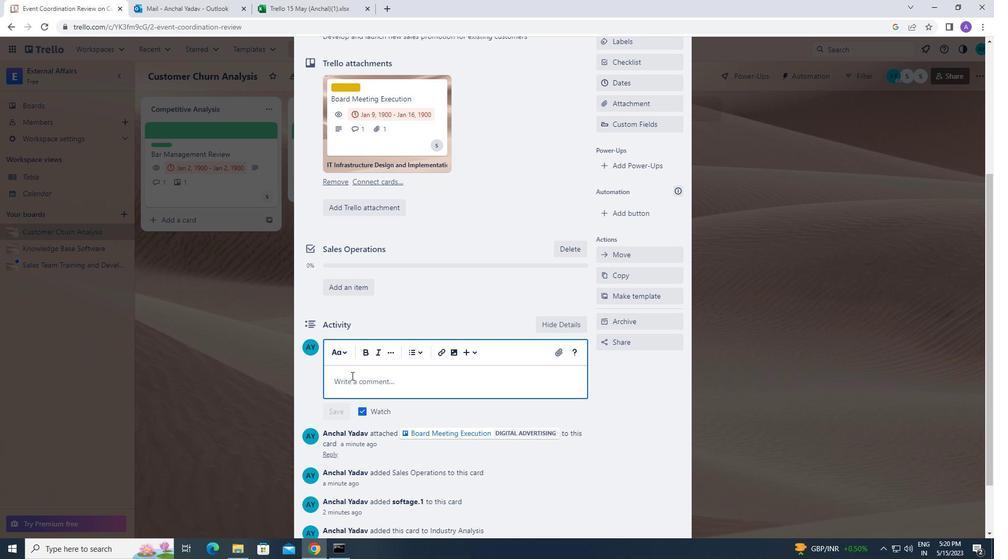 
Action: Key pressed <Key.caps_lock>g<Key.caps_lock>iven<Key.space>the<Key.space>potential<Key.space>impact<Key.space>of<Key.space>this<Key.space>task<Key.space>on<Key.space>our<Key.space>team<Key.space>morale<Key.space>and<Key.space>motivation,<Key.space>let<Key.space>us<Key.space>ensure<Key.space>that<Key.space>we<Key.space>approach<Key.space>it<Key.space>with<Key.space>a<Key.space>sense<Key.space>of<Key.space>positivity<Key.space>and<Key.space>enthusiasm
Screenshot: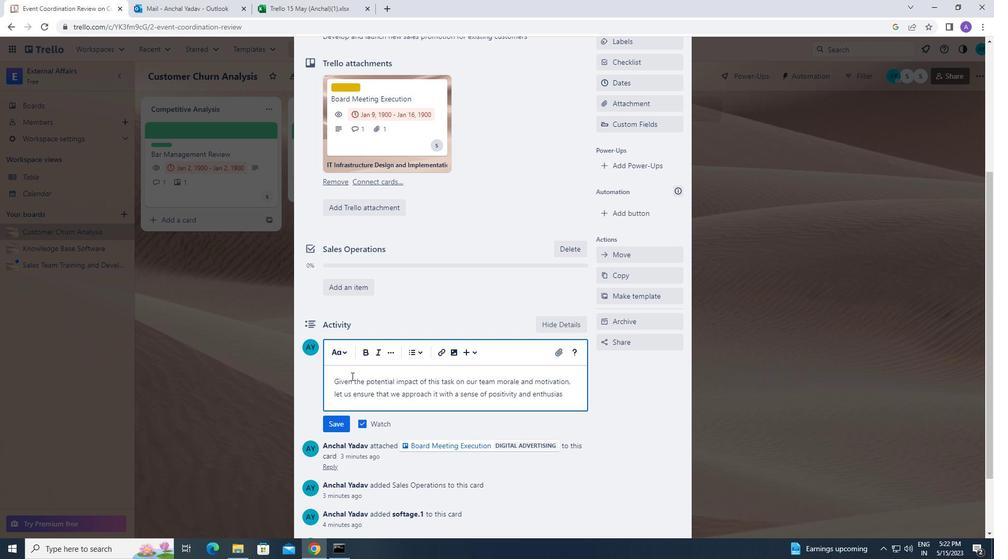 
Action: Mouse moved to (332, 417)
Screenshot: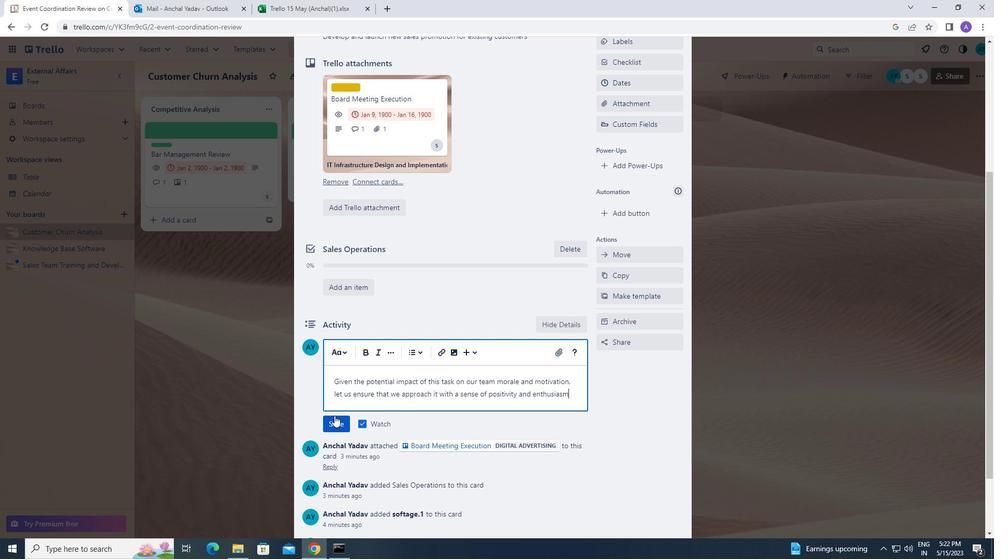 
Action: Mouse pressed left at (332, 417)
Screenshot: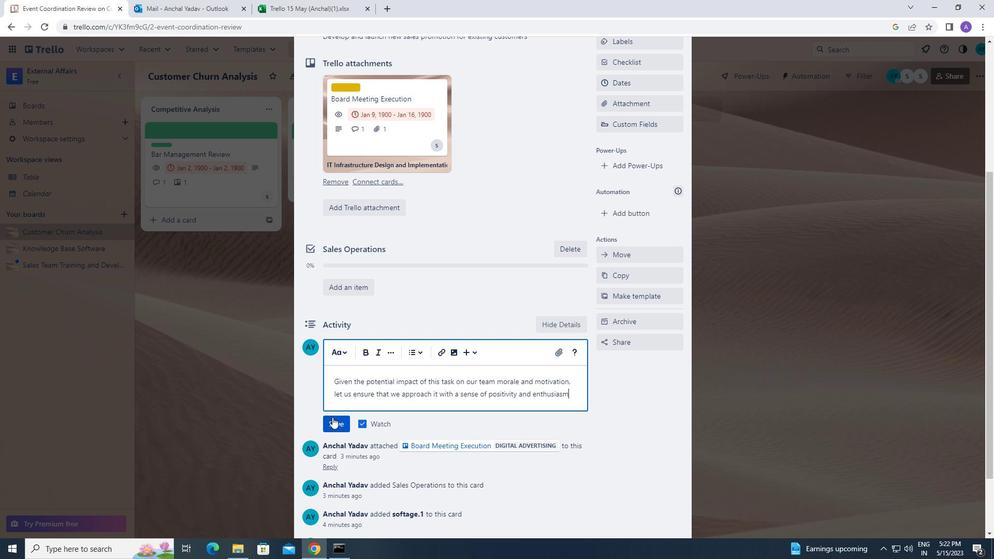 
Action: Mouse moved to (572, 220)
Screenshot: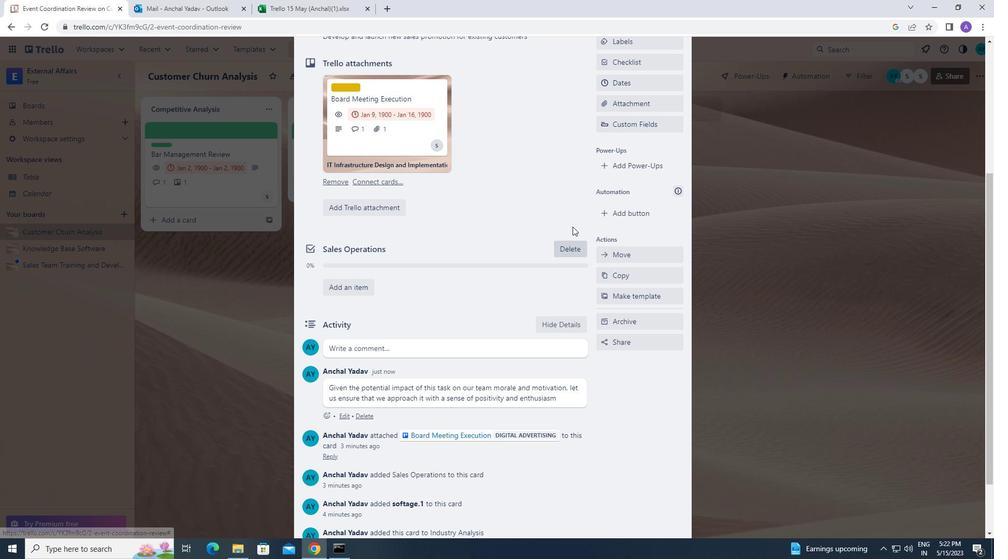 
Action: Mouse scrolled (572, 221) with delta (0, 0)
Screenshot: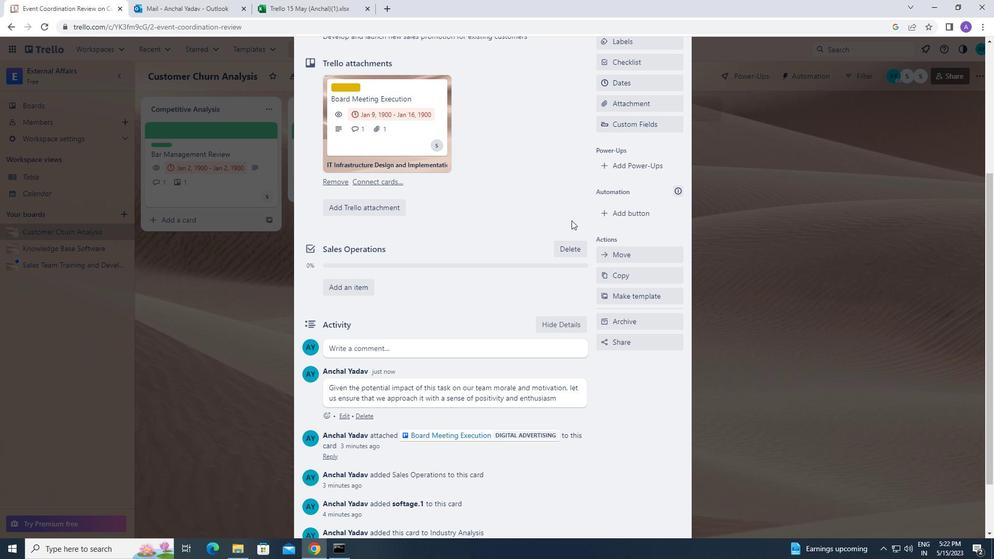 
Action: Mouse scrolled (572, 221) with delta (0, 0)
Screenshot: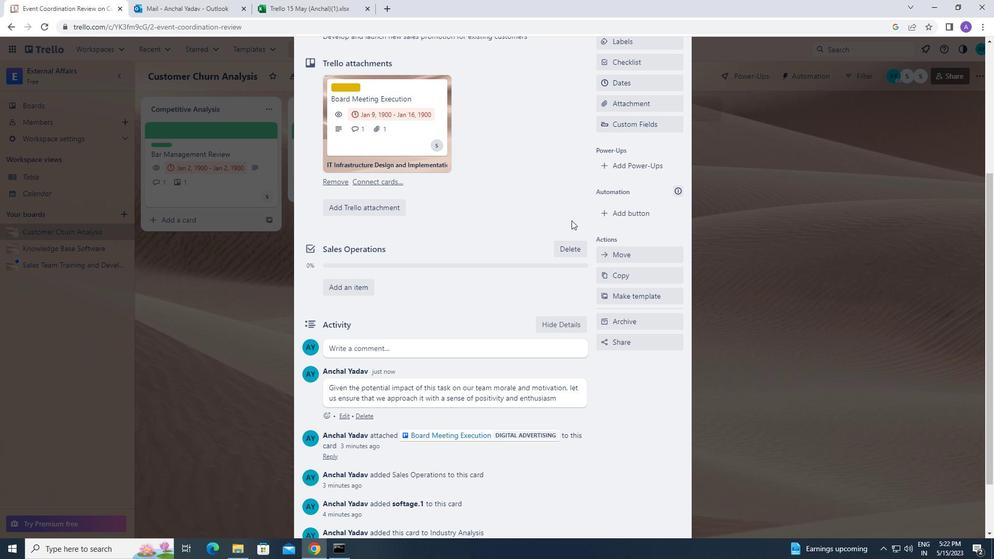 
Action: Mouse scrolled (572, 221) with delta (0, 0)
Screenshot: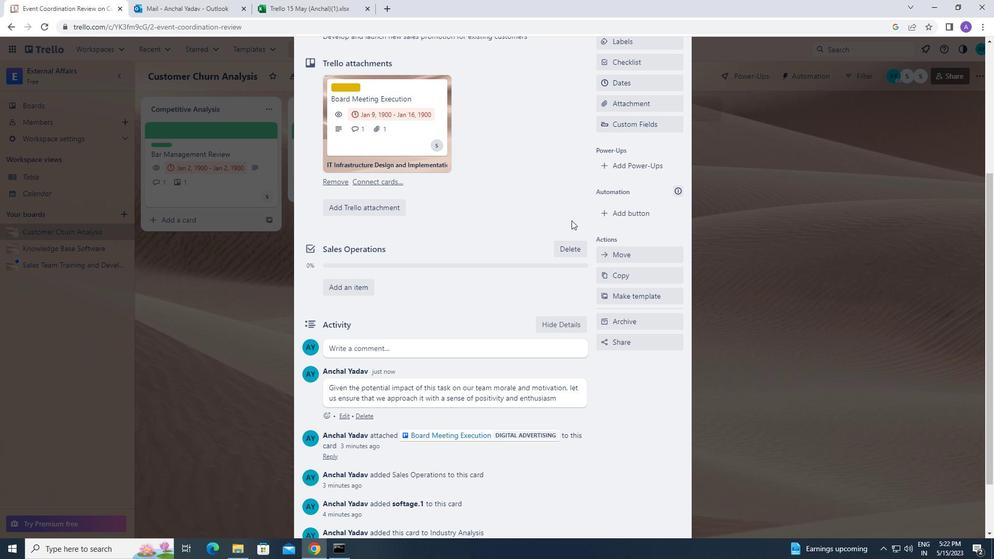 
Action: Mouse moved to (636, 234)
Screenshot: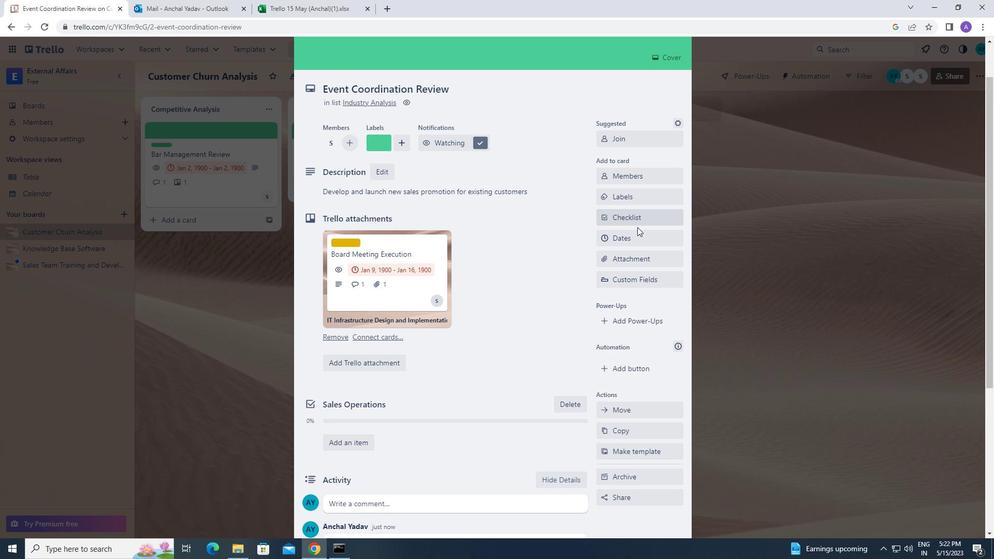 
Action: Mouse pressed left at (636, 234)
Screenshot: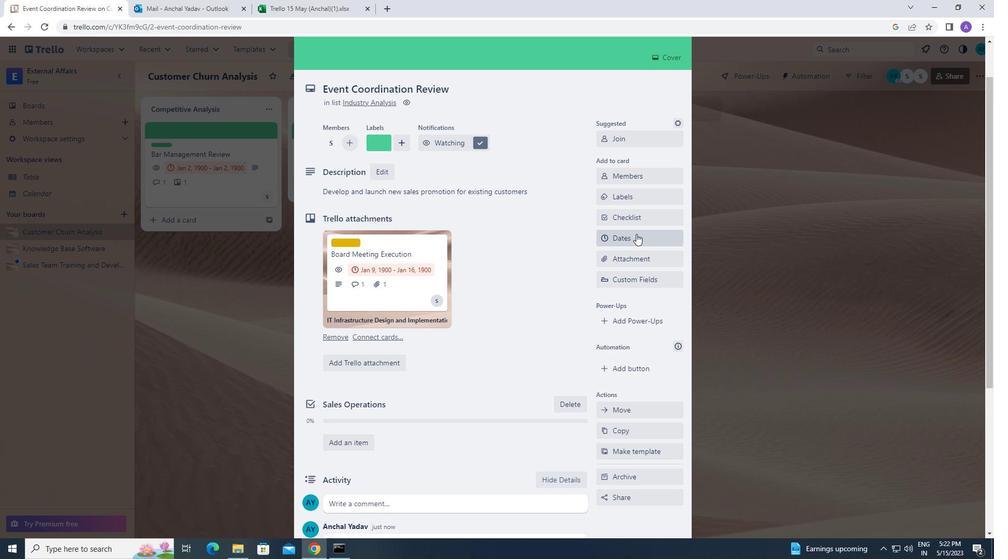 
Action: Mouse moved to (608, 262)
Screenshot: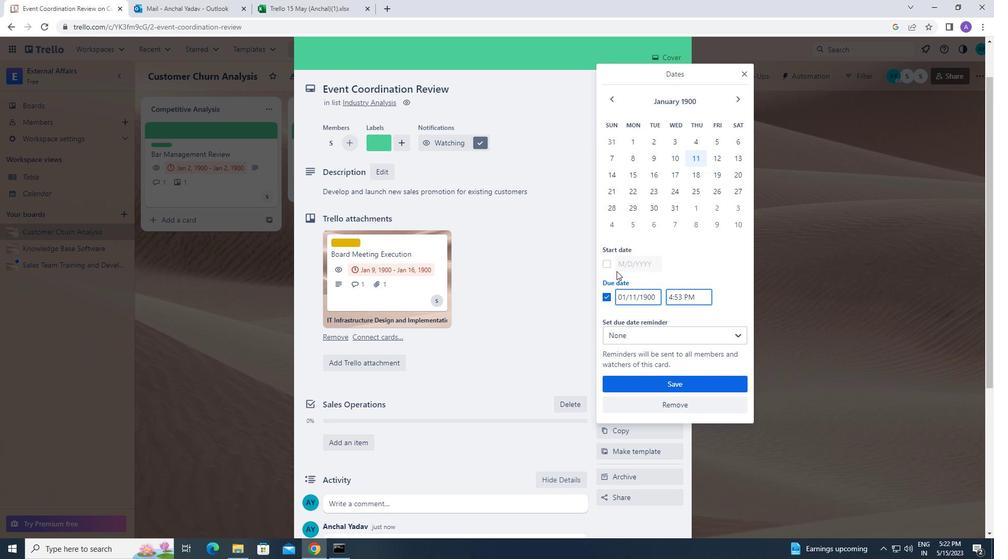 
Action: Mouse pressed left at (608, 262)
Screenshot: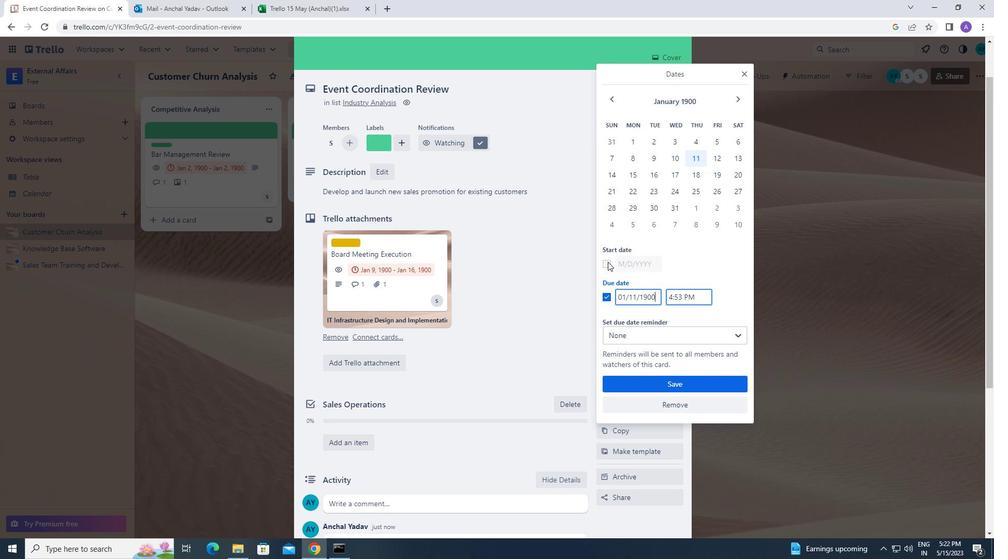 
Action: Mouse moved to (633, 265)
Screenshot: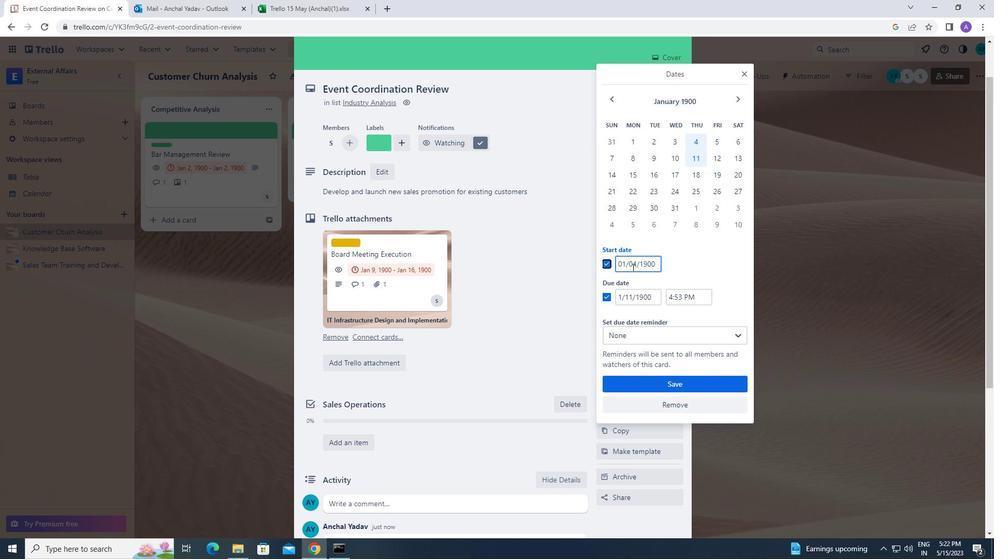 
Action: Mouse pressed left at (633, 265)
Screenshot: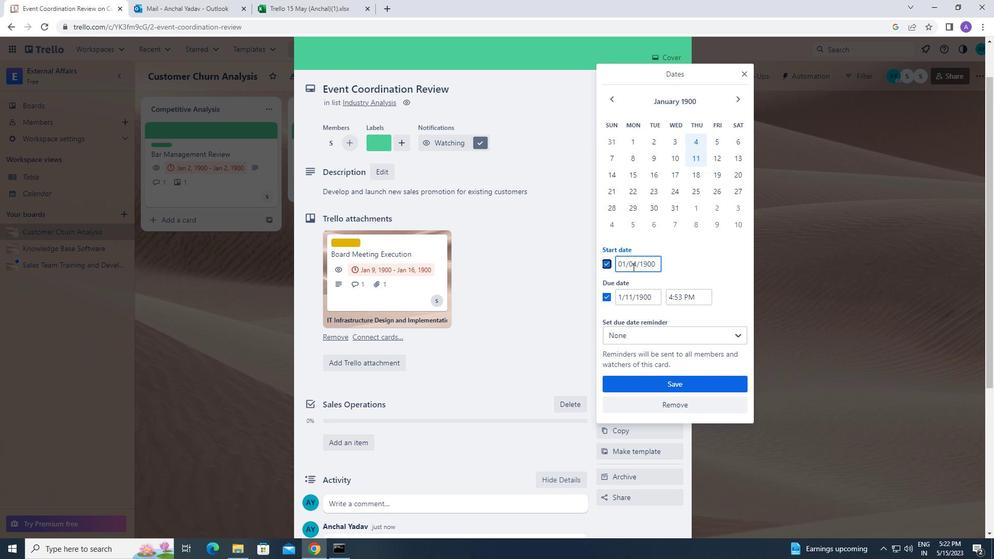 
Action: Mouse moved to (627, 263)
Screenshot: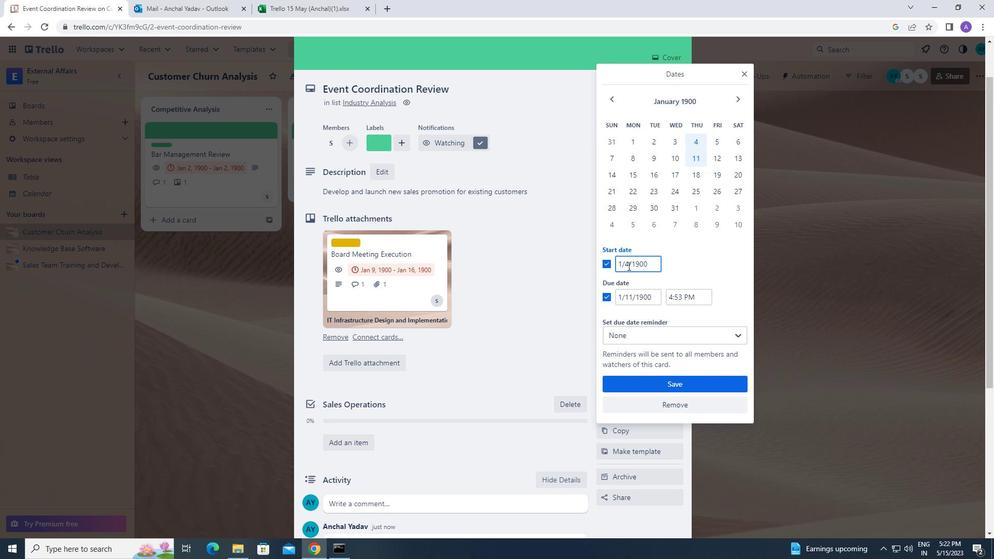 
Action: Mouse pressed left at (627, 263)
Screenshot: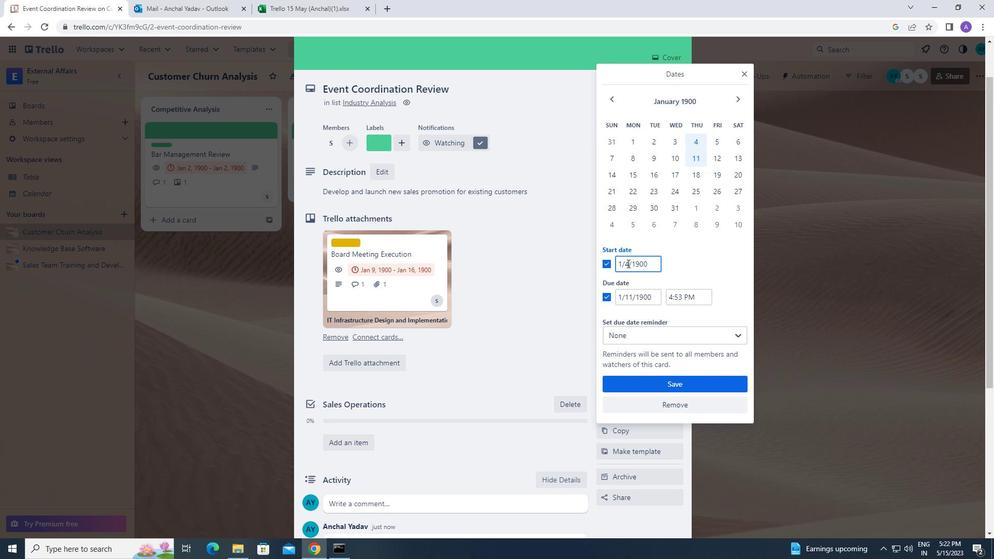 
Action: Mouse moved to (633, 263)
Screenshot: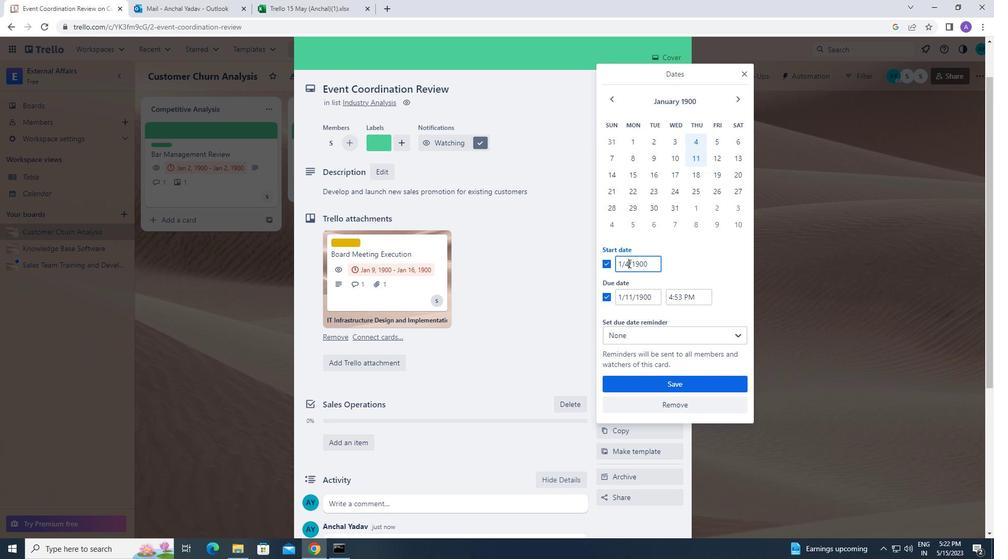 
Action: Key pressed <Key.backspace>05
Screenshot: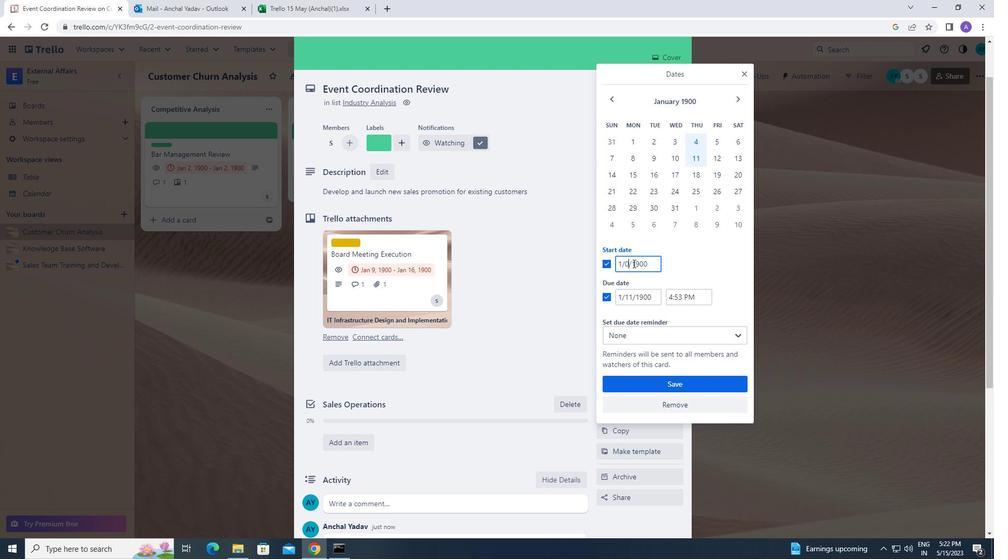 
Action: Mouse moved to (627, 298)
Screenshot: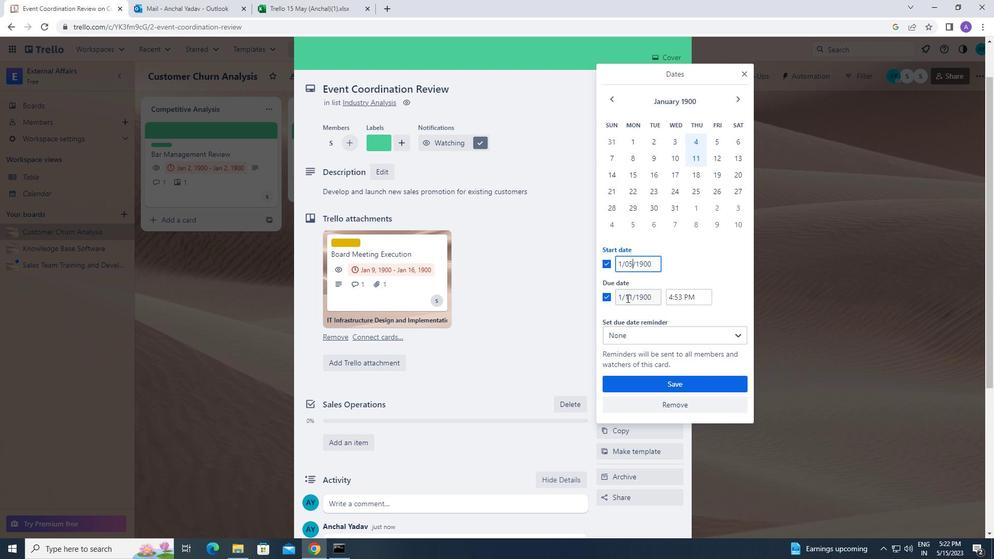 
Action: Mouse pressed left at (627, 298)
Screenshot: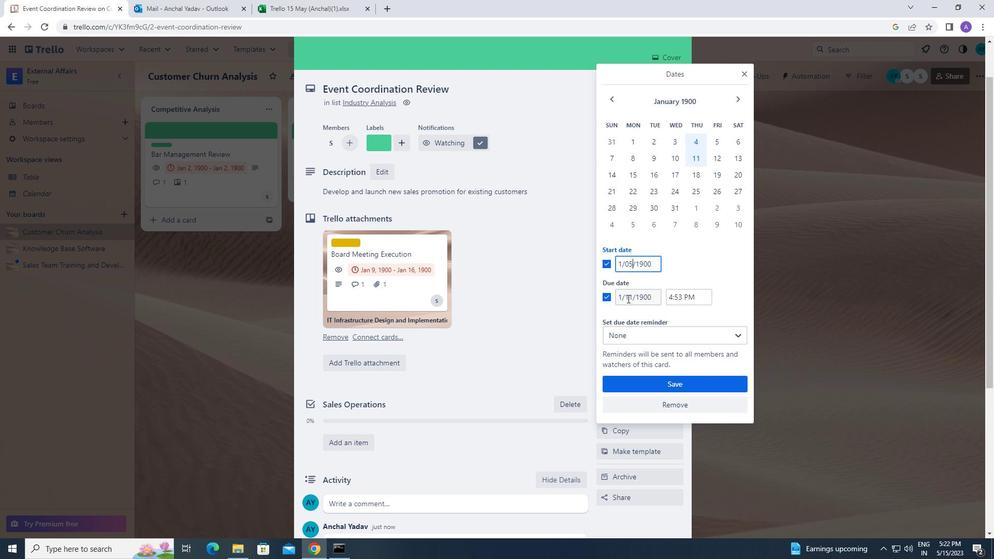 
Action: Mouse moved to (633, 295)
Screenshot: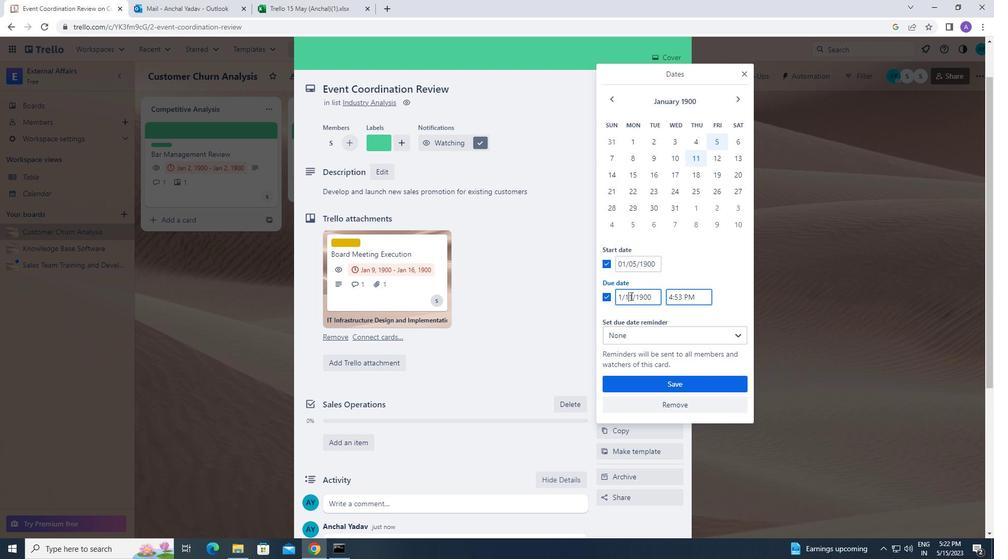 
Action: Mouse pressed left at (633, 295)
Screenshot: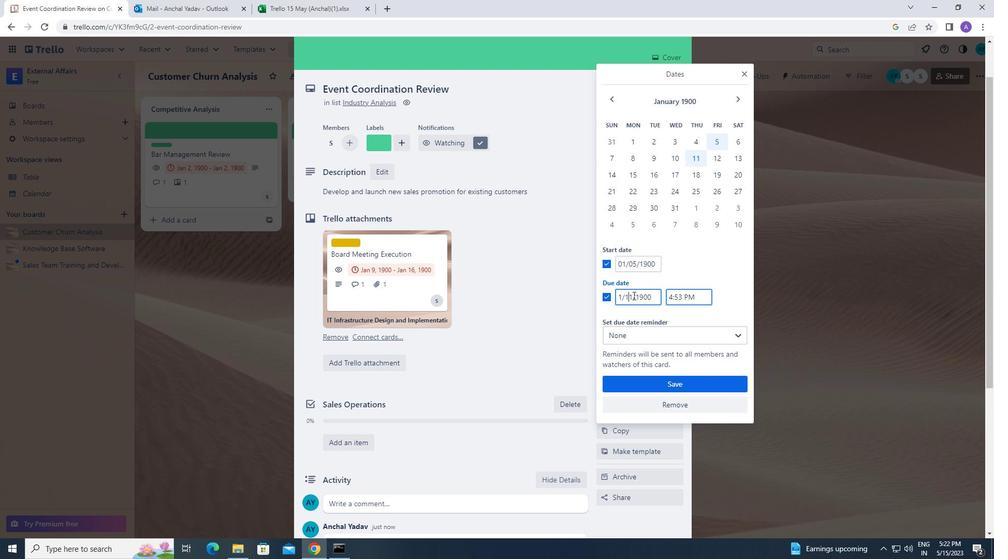 
Action: Key pressed <Key.backspace>2
Screenshot: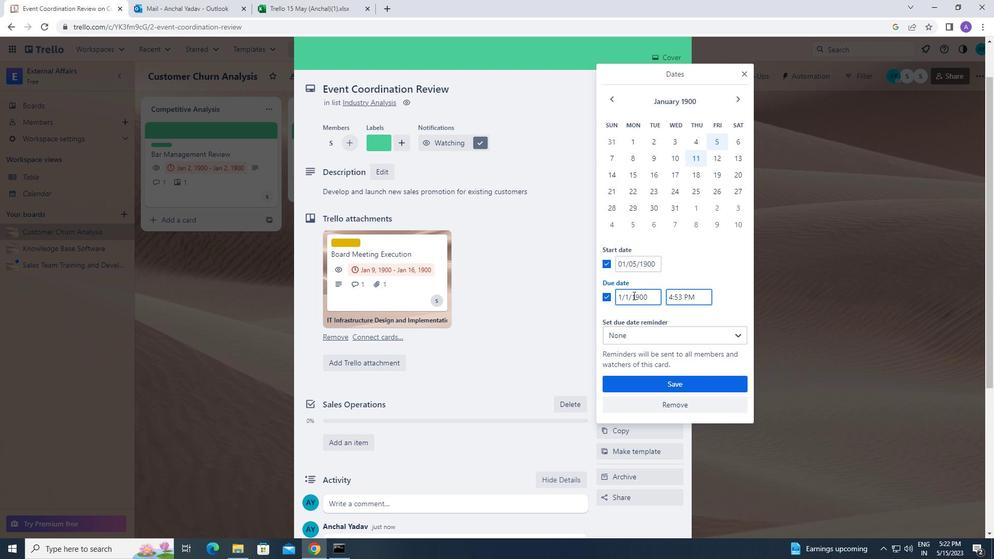 
Action: Mouse moved to (647, 381)
Screenshot: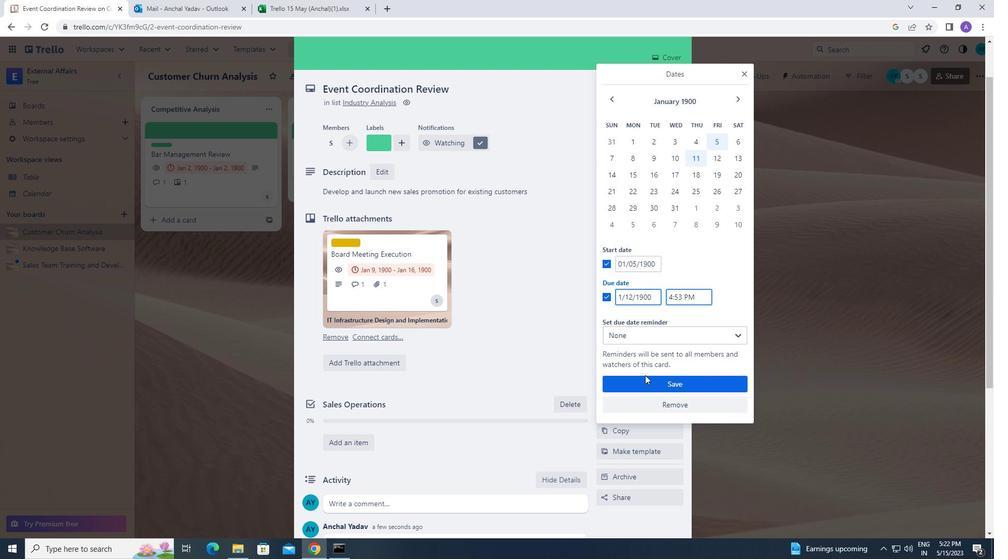 
Action: Mouse pressed left at (647, 381)
Screenshot: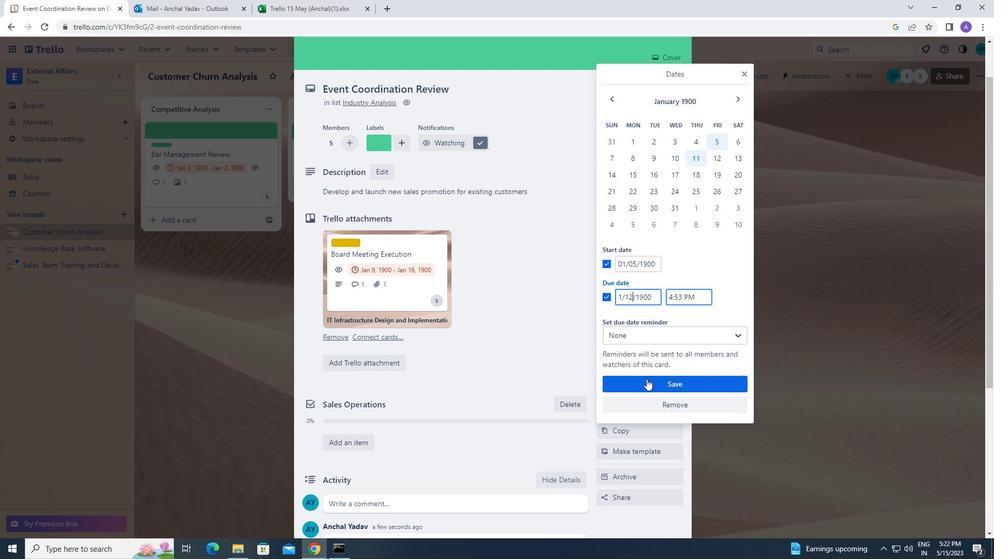 
